 Task: Look for space in Hiroshima, Japan from 4th June, 2023 to 8th June, 2023 for 2 adults in price range Rs.8000 to Rs.16000. Place can be private room with 1  bedroom having 1 bed and 1 bathroom. Property type can be house, flat, guest house, hotel. Booking option can be shelf check-in. Required host language is English.
Action: Mouse moved to (410, 104)
Screenshot: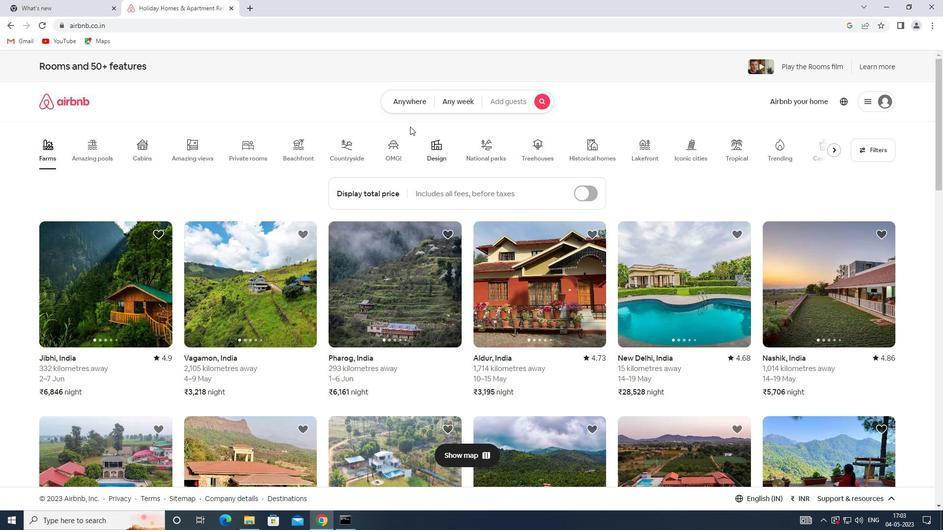 
Action: Mouse pressed left at (410, 104)
Screenshot: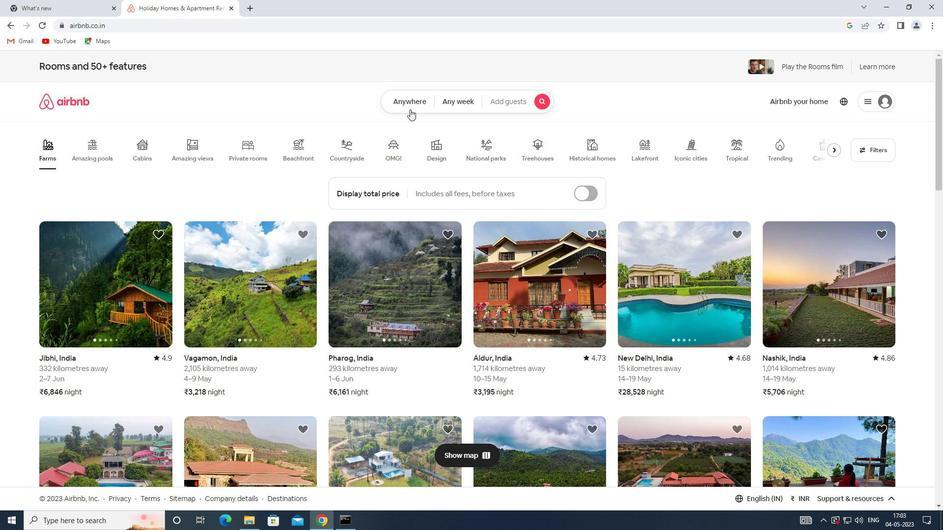 
Action: Mouse moved to (280, 145)
Screenshot: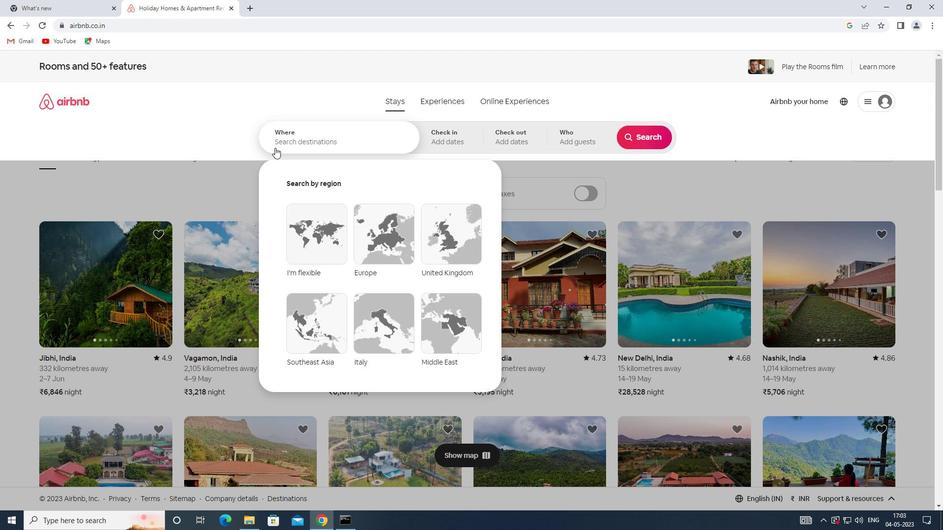 
Action: Mouse pressed left at (280, 145)
Screenshot: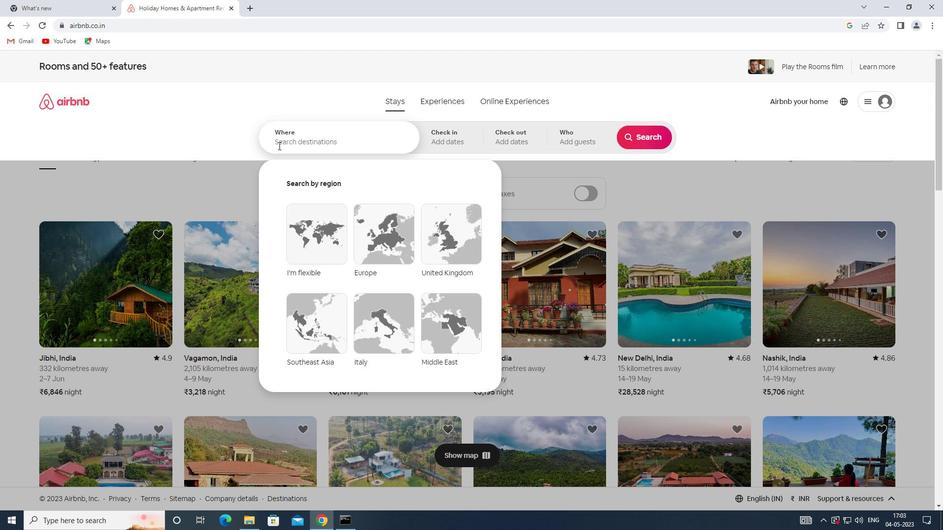 
Action: Key pressed <Key.caps_lock>Hiroshima,<Key.shift>JAPAN
Screenshot: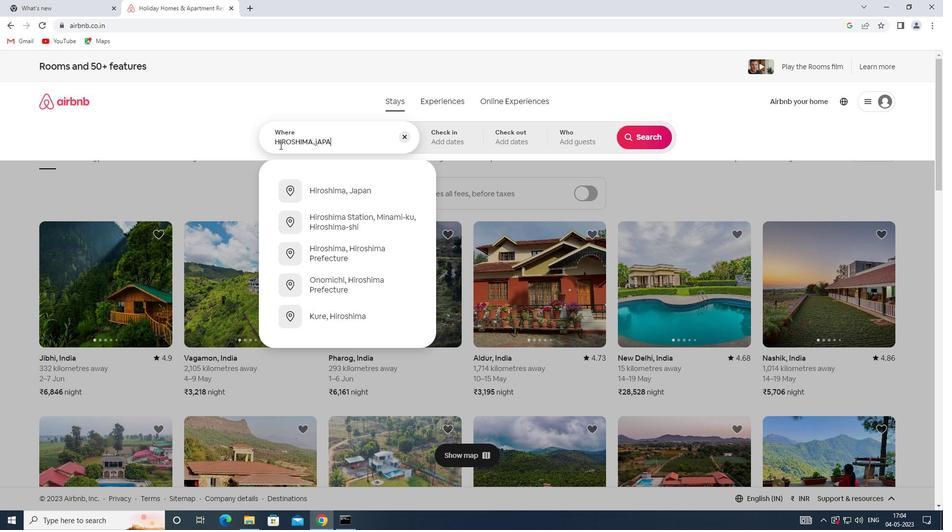 
Action: Mouse moved to (382, 186)
Screenshot: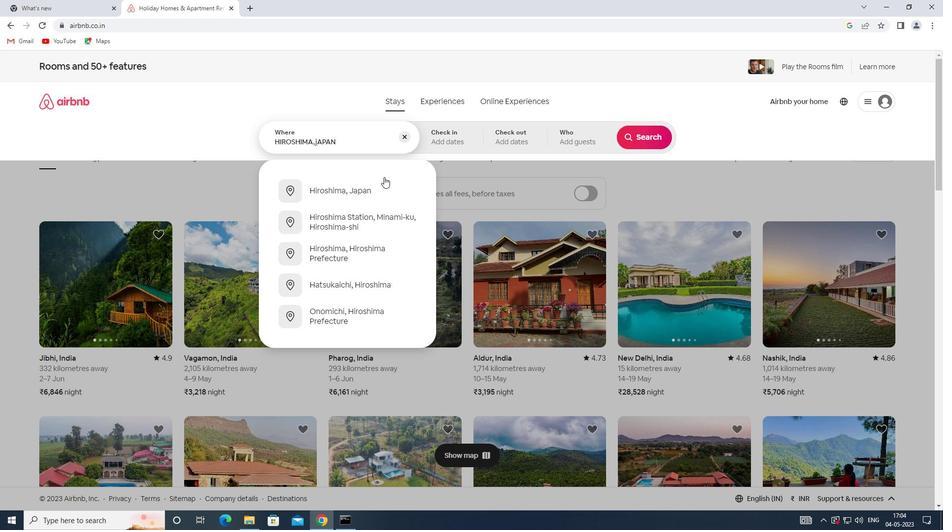 
Action: Mouse pressed left at (382, 186)
Screenshot: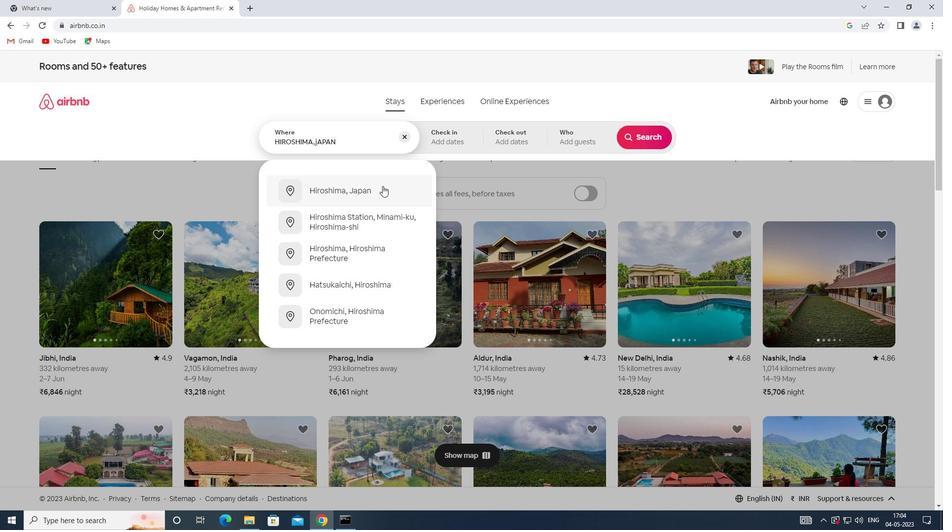 
Action: Mouse moved to (496, 283)
Screenshot: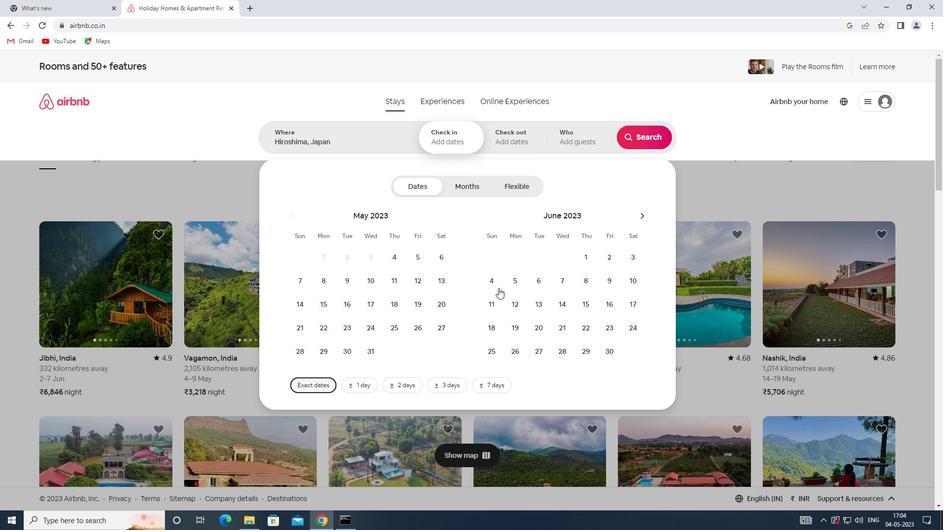
Action: Mouse pressed left at (496, 283)
Screenshot: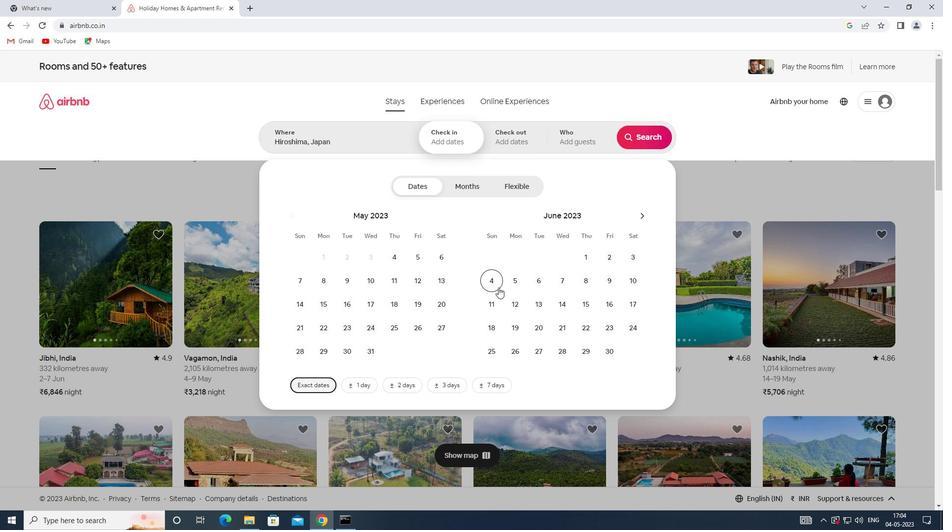 
Action: Mouse moved to (588, 281)
Screenshot: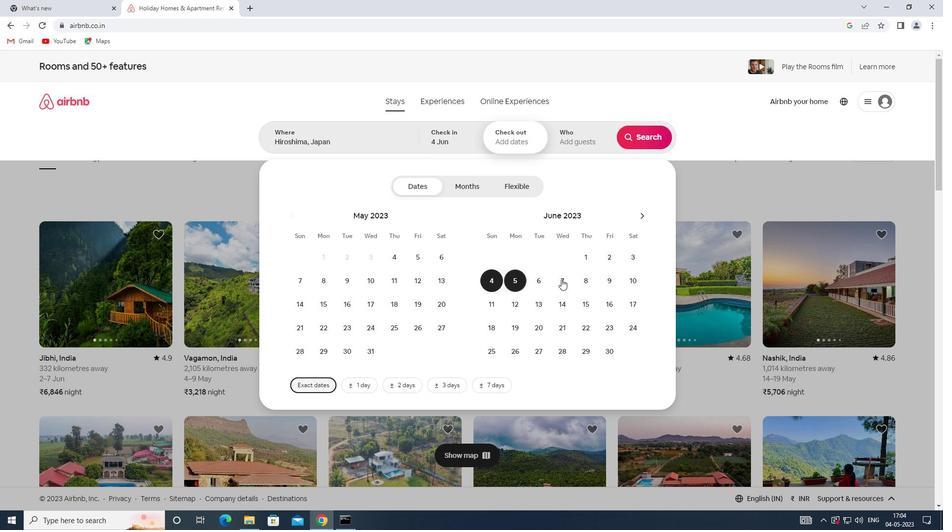
Action: Mouse pressed left at (588, 281)
Screenshot: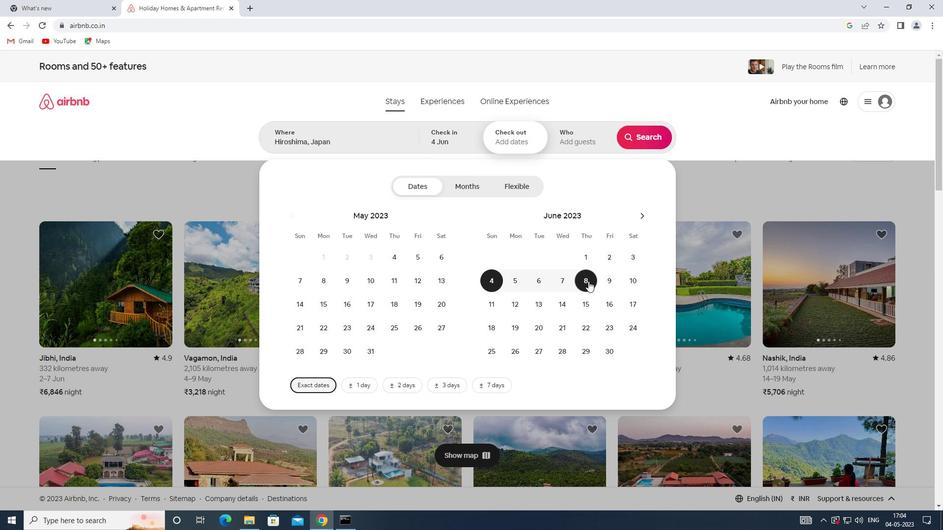 
Action: Mouse moved to (577, 139)
Screenshot: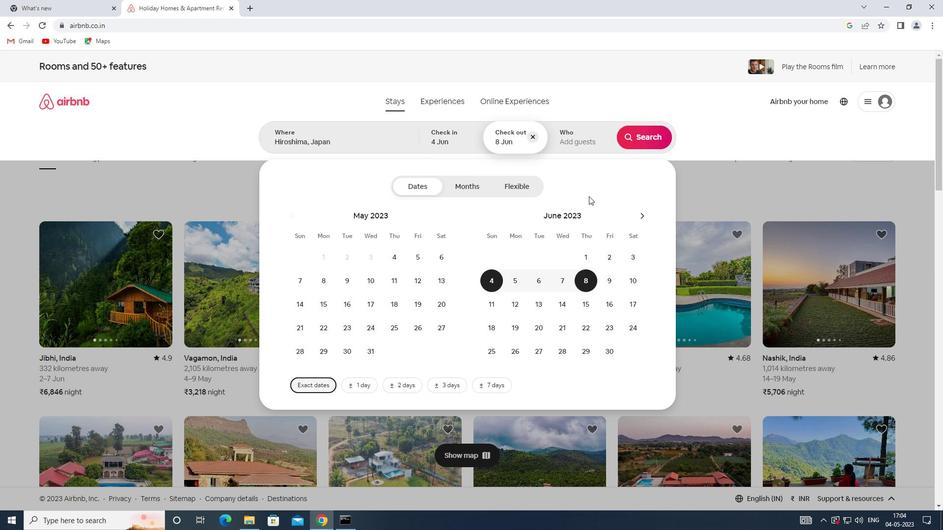 
Action: Mouse pressed left at (577, 139)
Screenshot: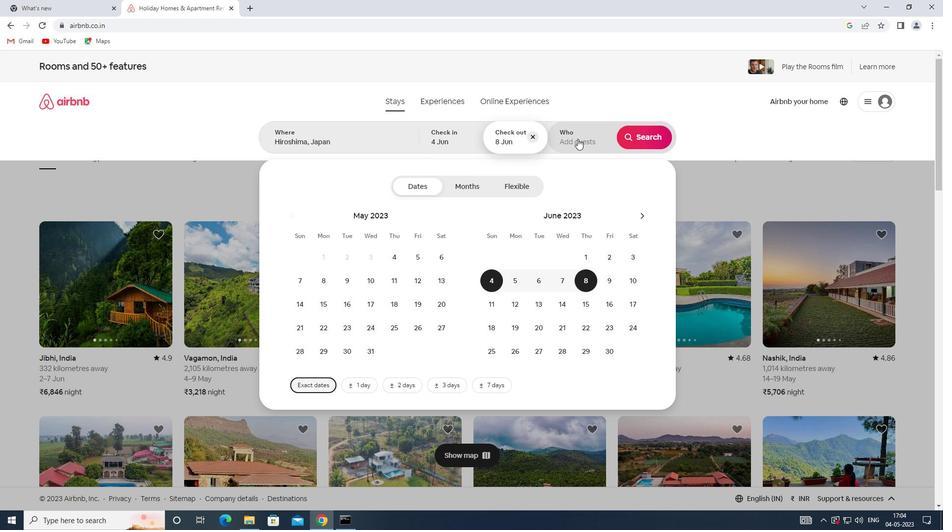 
Action: Mouse moved to (651, 186)
Screenshot: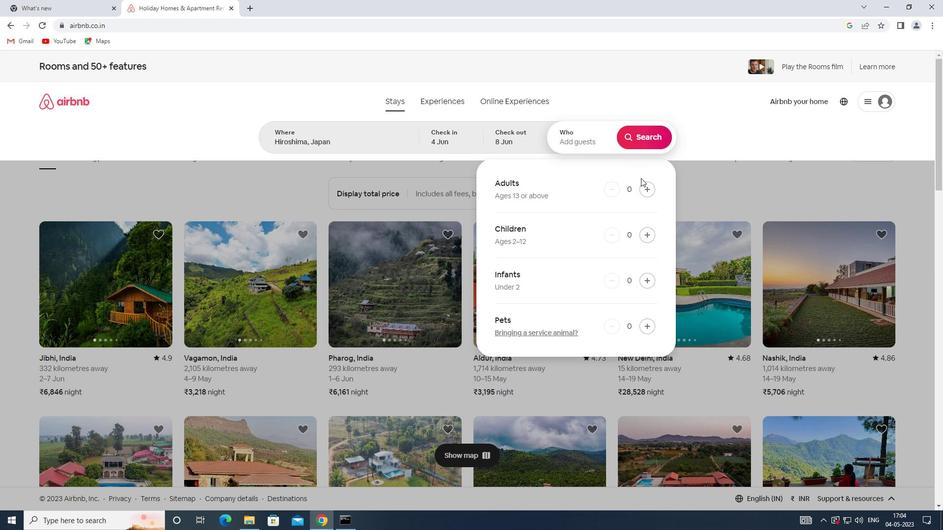 
Action: Mouse pressed left at (651, 186)
Screenshot: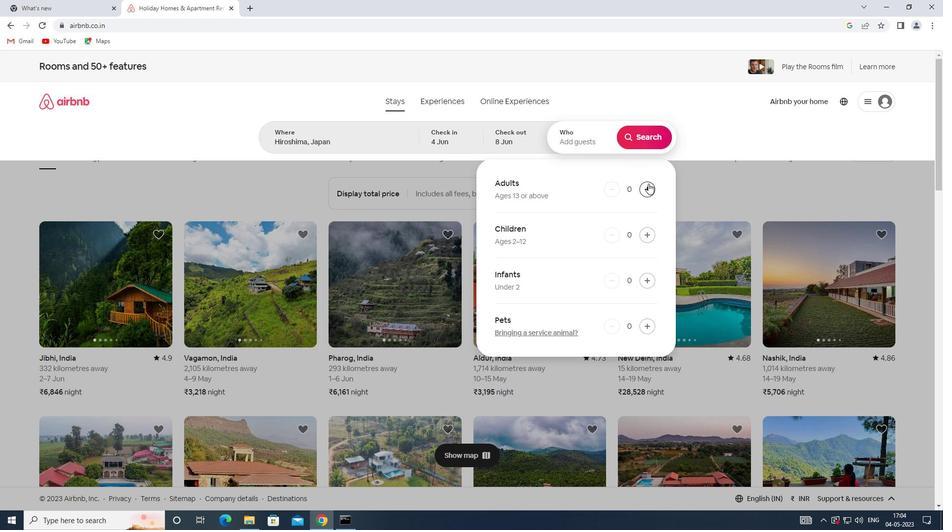 
Action: Mouse pressed left at (651, 186)
Screenshot: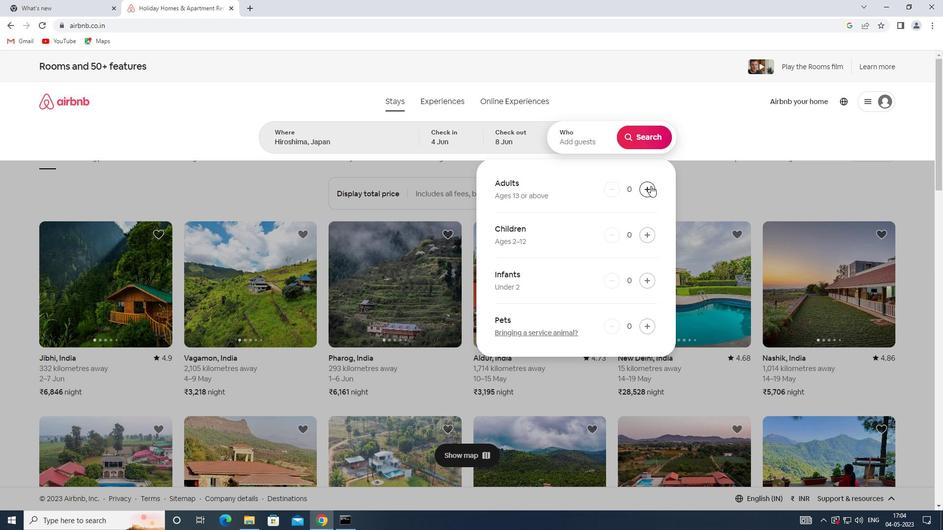 
Action: Mouse moved to (652, 131)
Screenshot: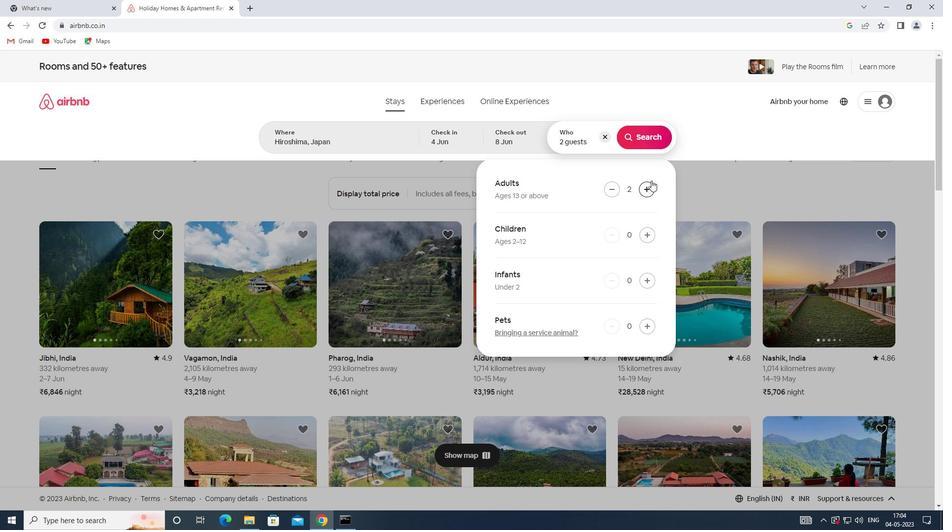 
Action: Mouse pressed left at (652, 131)
Screenshot: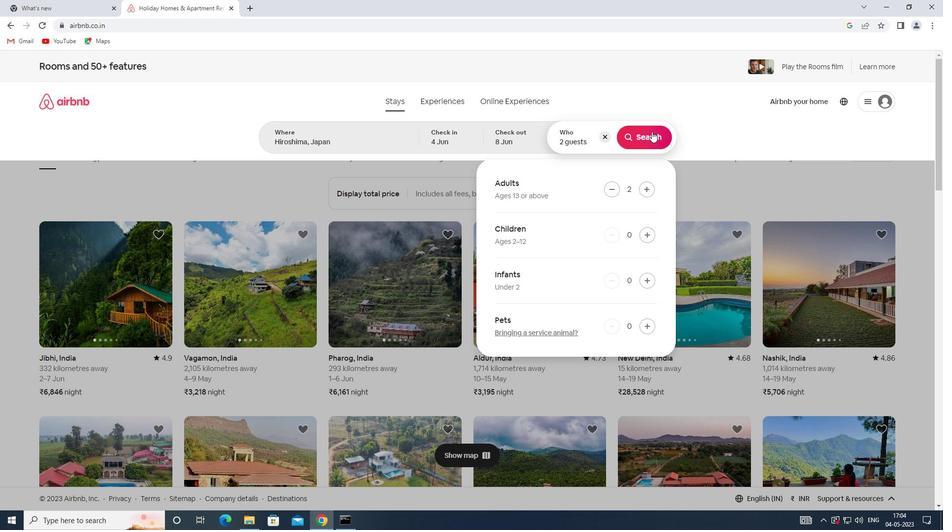 
Action: Mouse moved to (892, 104)
Screenshot: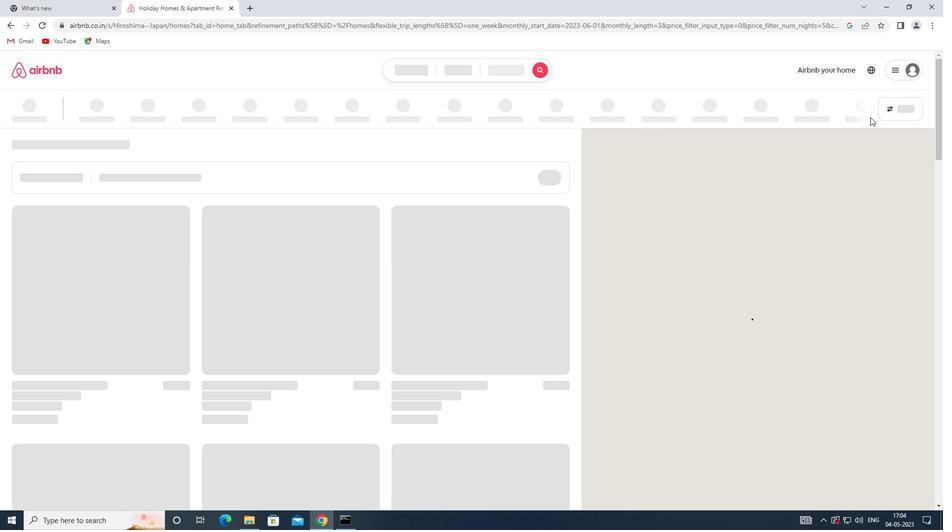 
Action: Mouse pressed left at (892, 104)
Screenshot: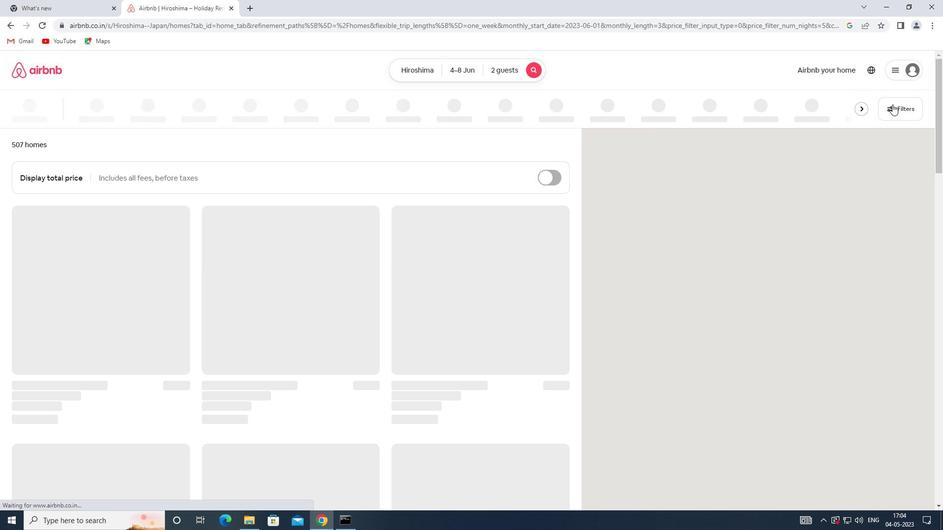 
Action: Mouse moved to (356, 233)
Screenshot: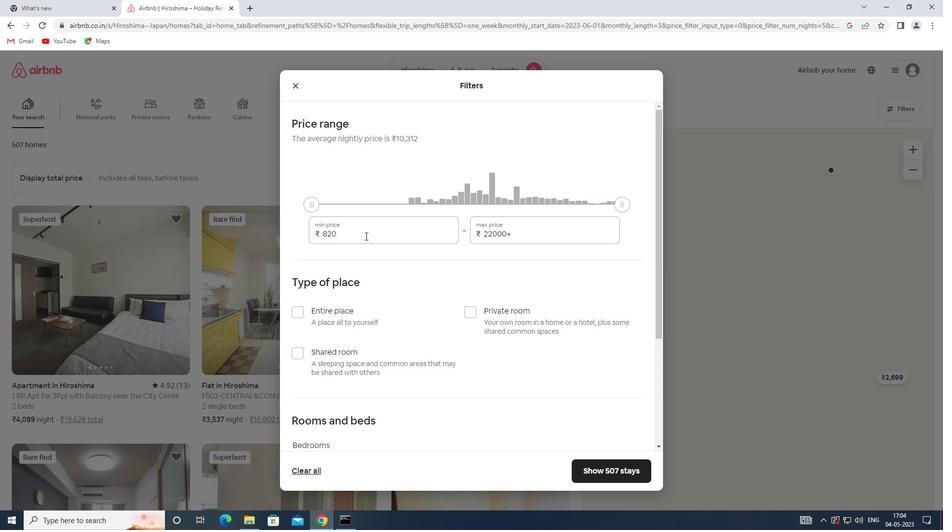 
Action: Mouse pressed left at (356, 233)
Screenshot: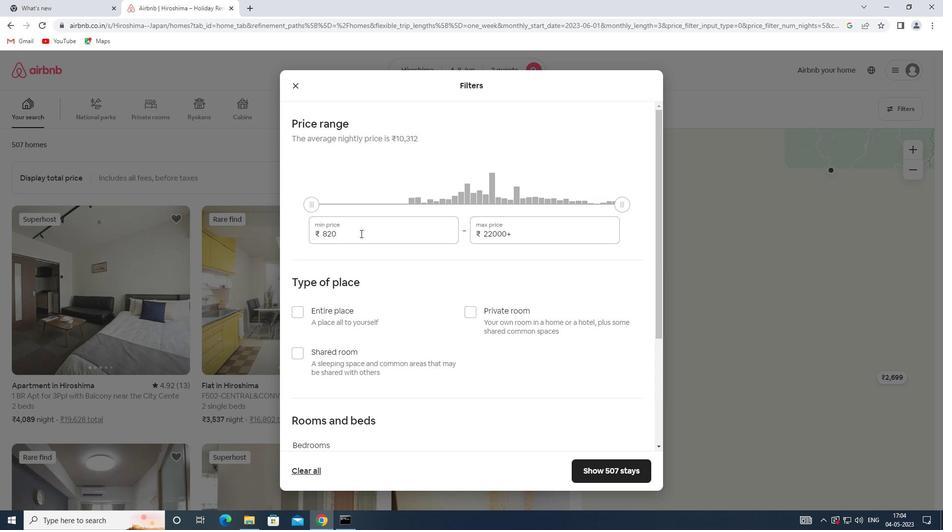 
Action: Mouse moved to (287, 233)
Screenshot: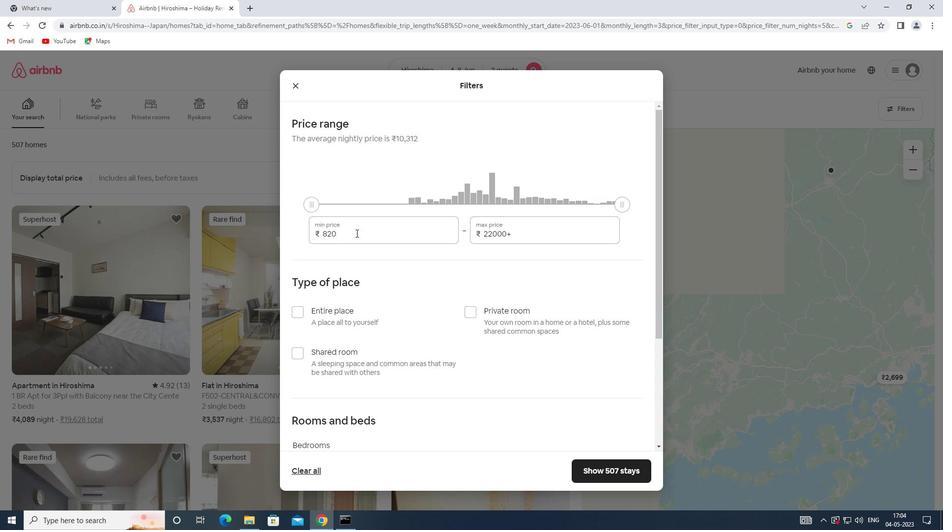 
Action: Key pressed 8000
Screenshot: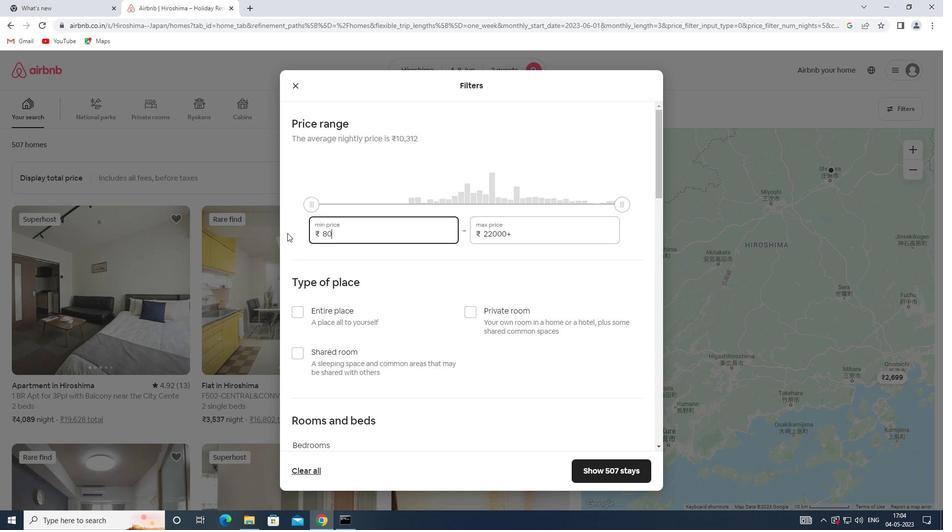 
Action: Mouse moved to (520, 232)
Screenshot: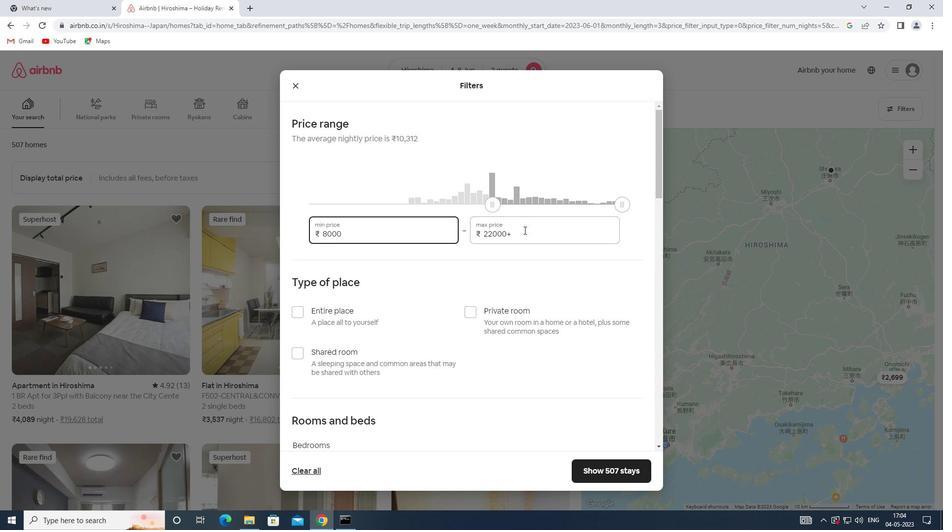 
Action: Mouse pressed left at (520, 232)
Screenshot: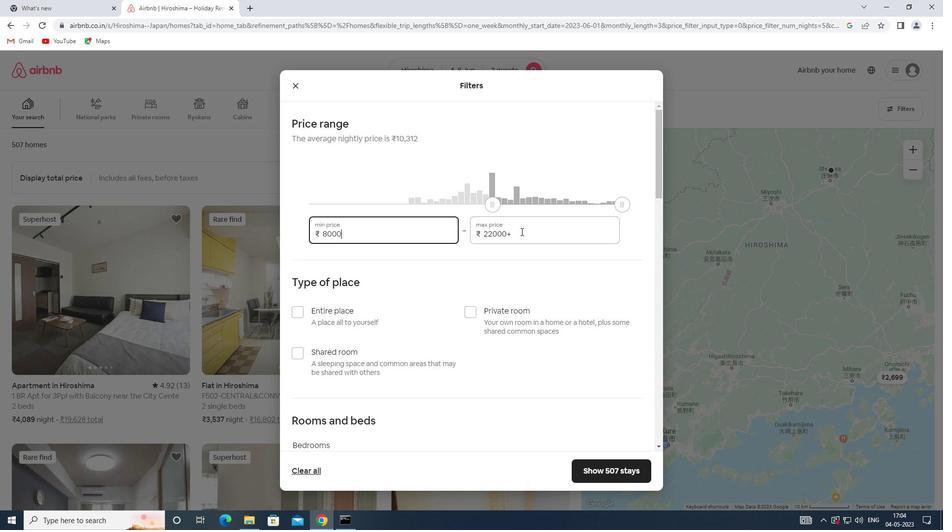 
Action: Mouse moved to (423, 232)
Screenshot: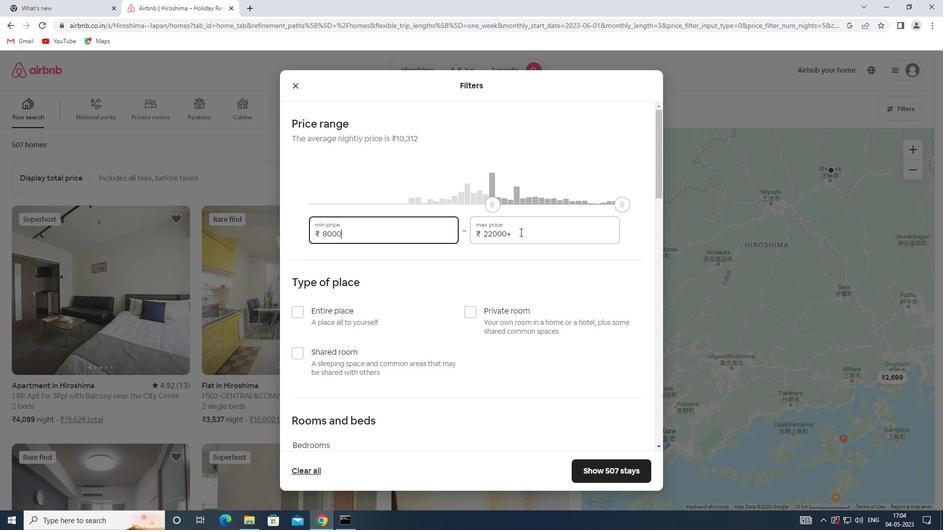 
Action: Key pressed 16000
Screenshot: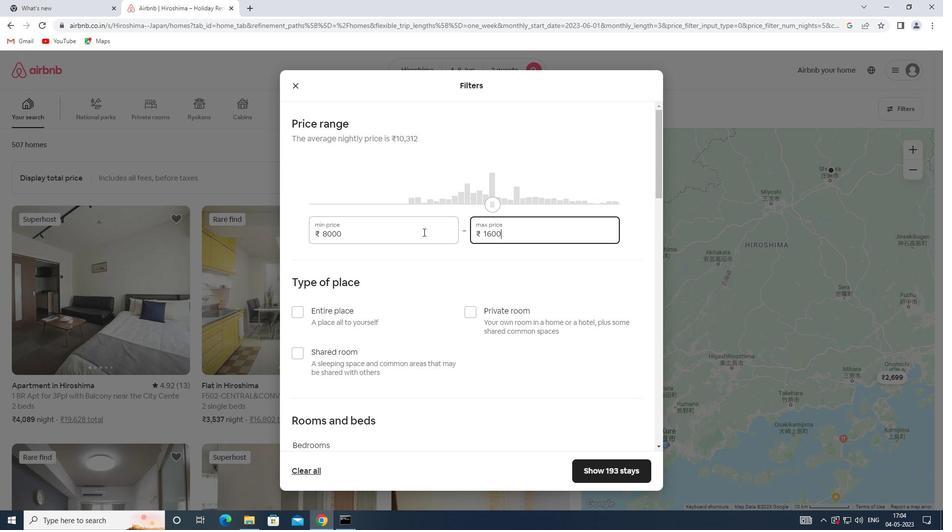 
Action: Mouse moved to (484, 247)
Screenshot: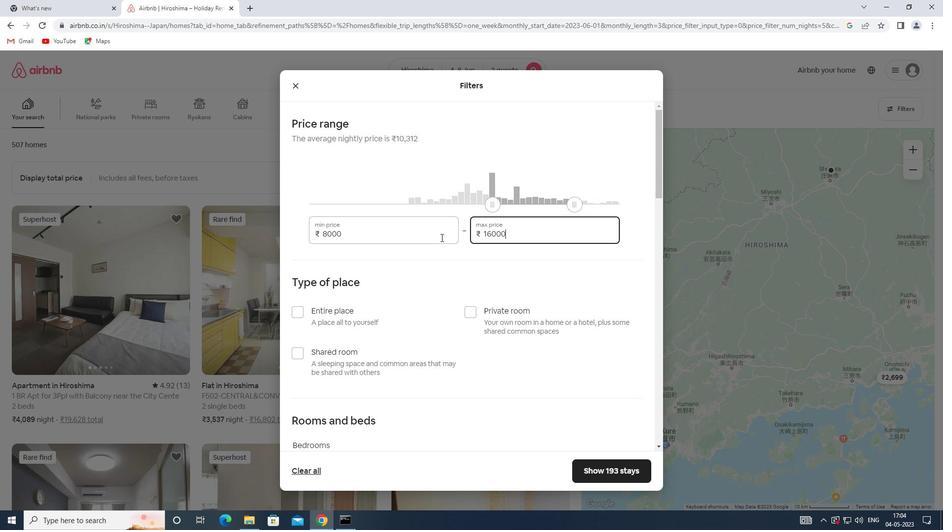 
Action: Mouse scrolled (484, 247) with delta (0, 0)
Screenshot: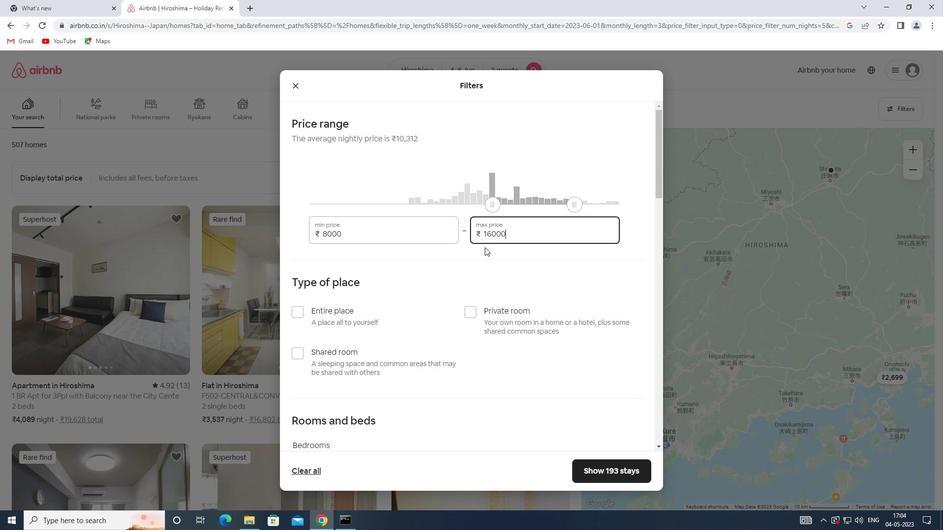 
Action: Mouse scrolled (484, 247) with delta (0, 0)
Screenshot: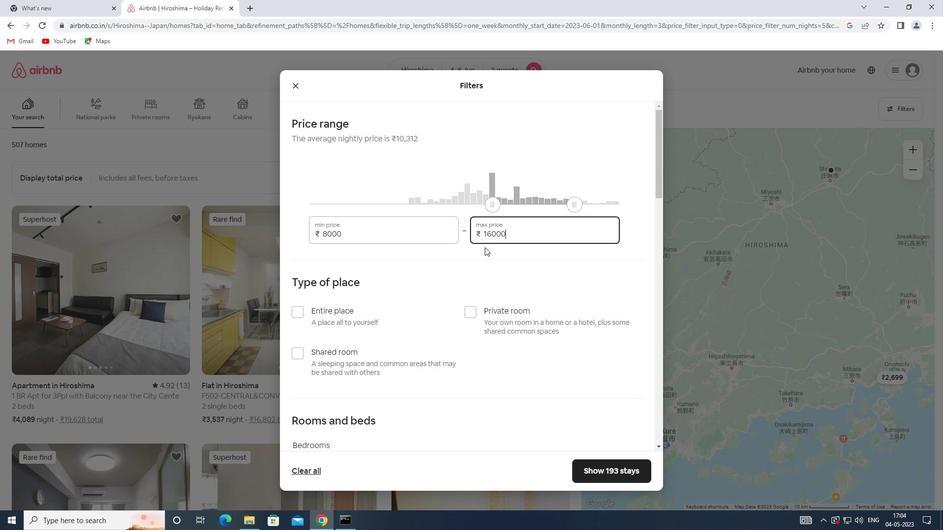 
Action: Mouse moved to (470, 215)
Screenshot: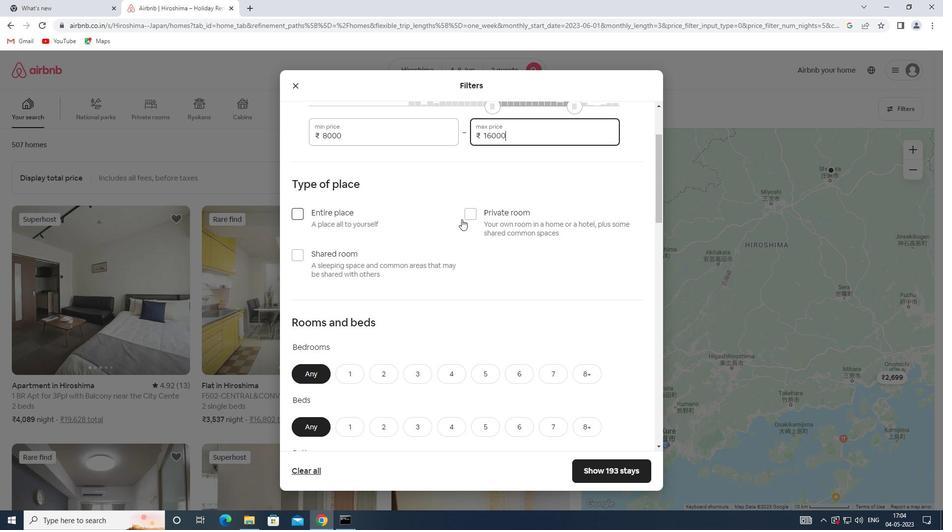 
Action: Mouse pressed left at (470, 215)
Screenshot: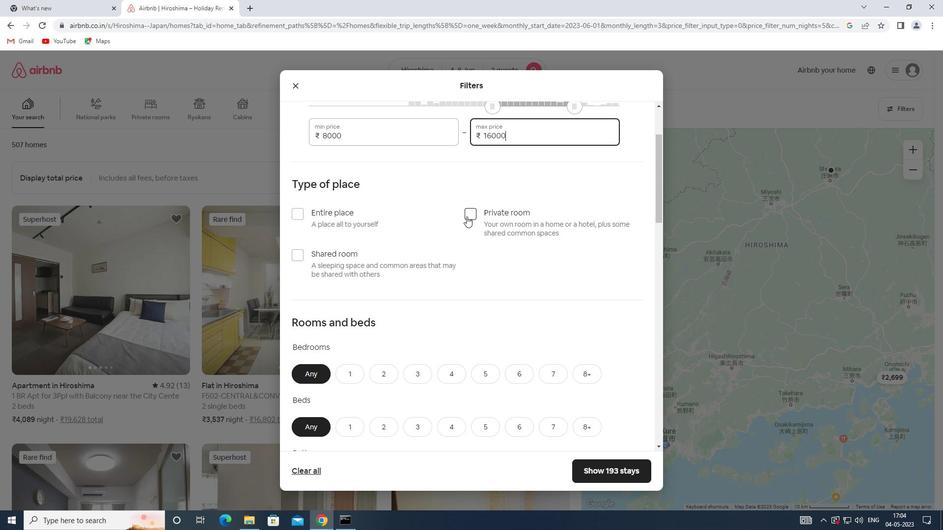 
Action: Mouse moved to (419, 235)
Screenshot: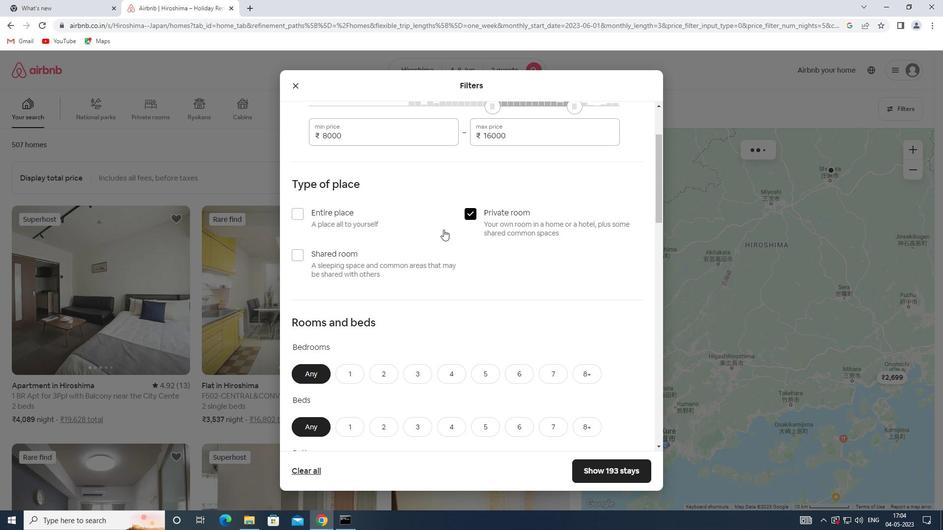 
Action: Mouse scrolled (419, 235) with delta (0, 0)
Screenshot: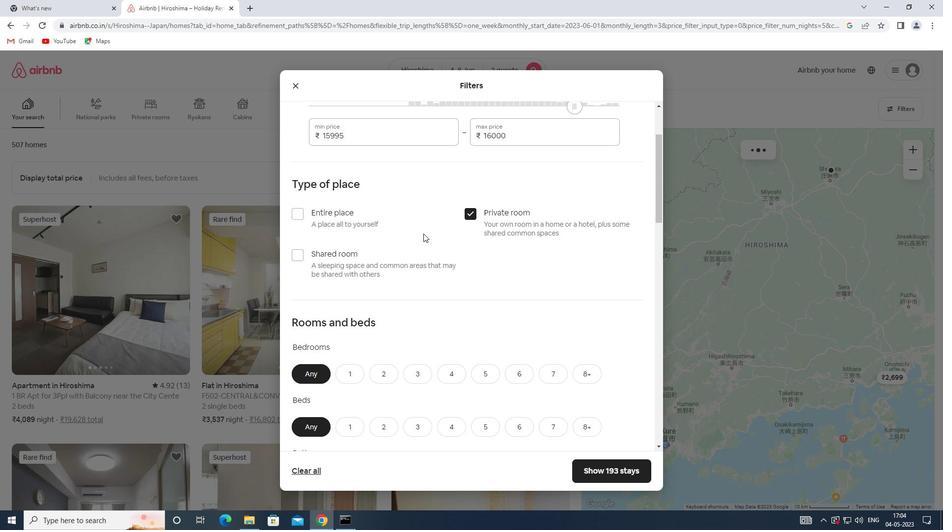 
Action: Mouse moved to (416, 236)
Screenshot: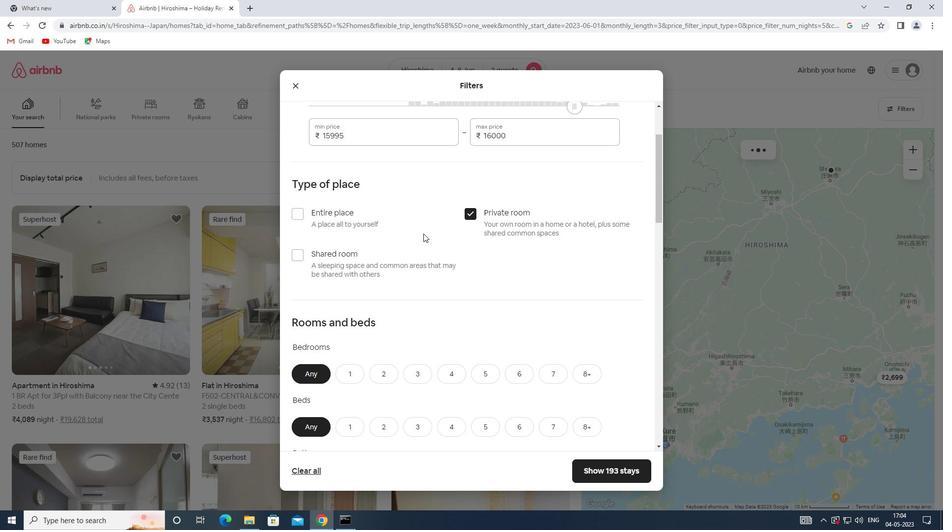 
Action: Mouse scrolled (416, 236) with delta (0, 0)
Screenshot: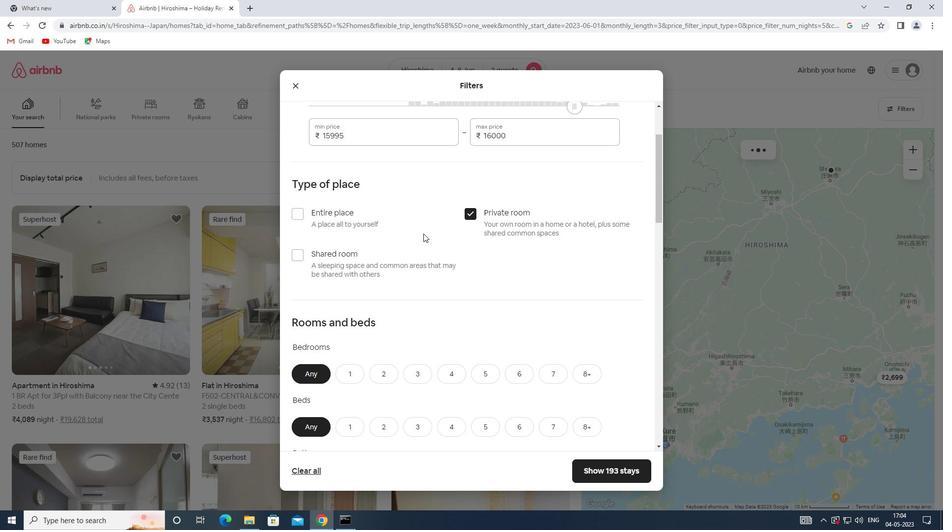 
Action: Mouse moved to (411, 244)
Screenshot: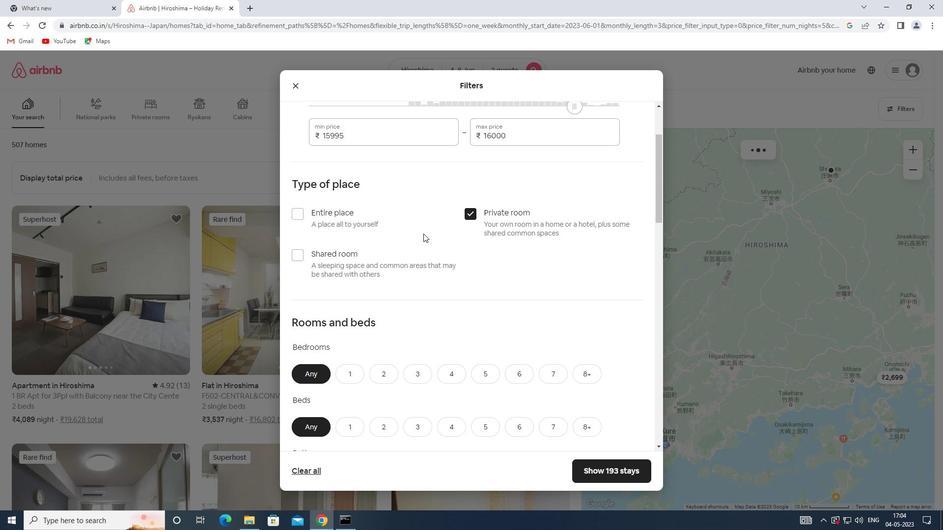 
Action: Mouse scrolled (411, 243) with delta (0, 0)
Screenshot: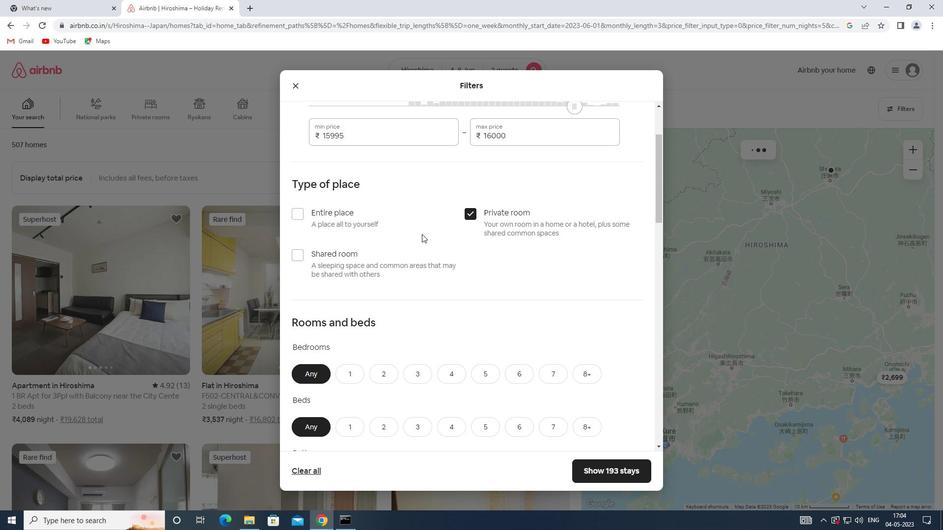 
Action: Mouse moved to (353, 229)
Screenshot: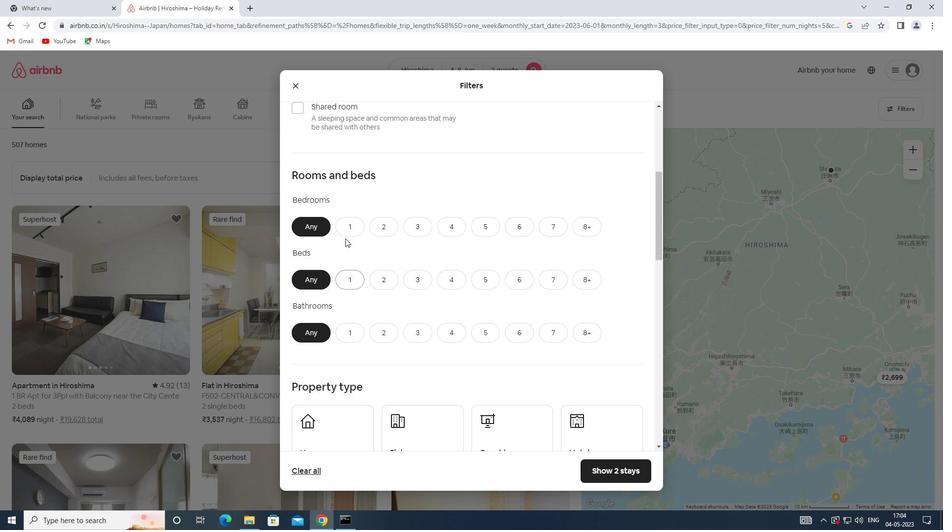 
Action: Mouse pressed left at (353, 229)
Screenshot: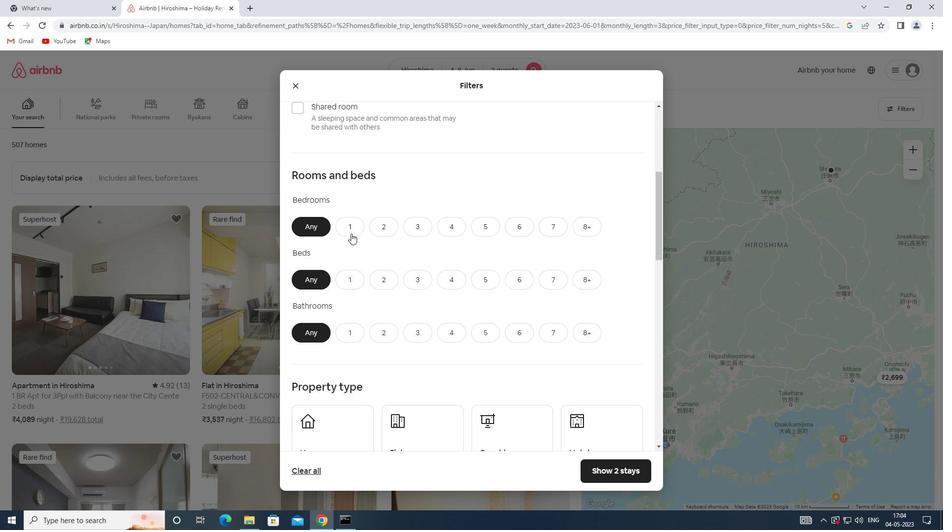 
Action: Mouse moved to (346, 279)
Screenshot: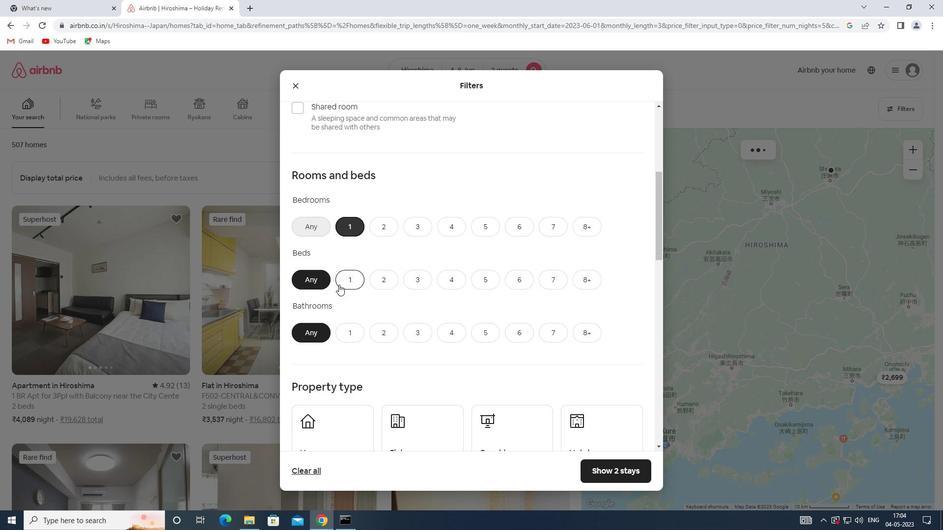 
Action: Mouse pressed left at (346, 279)
Screenshot: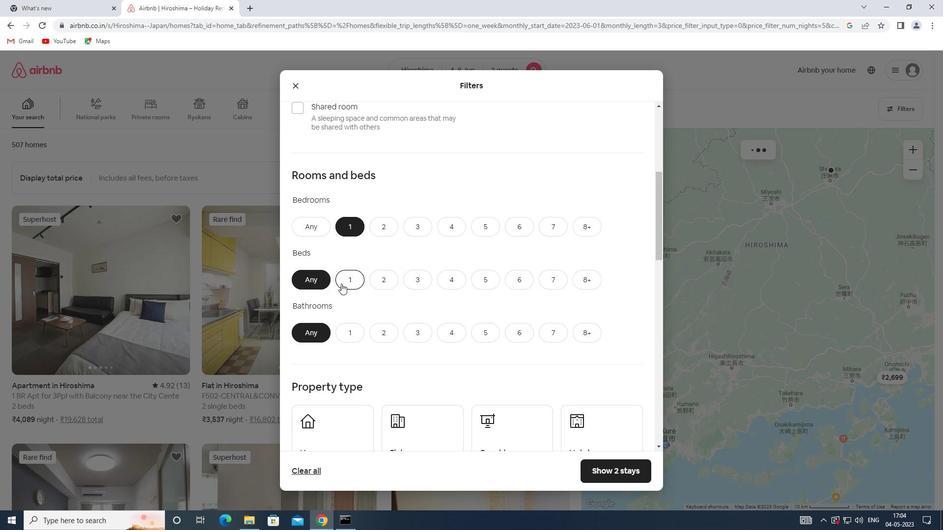 
Action: Mouse moved to (353, 335)
Screenshot: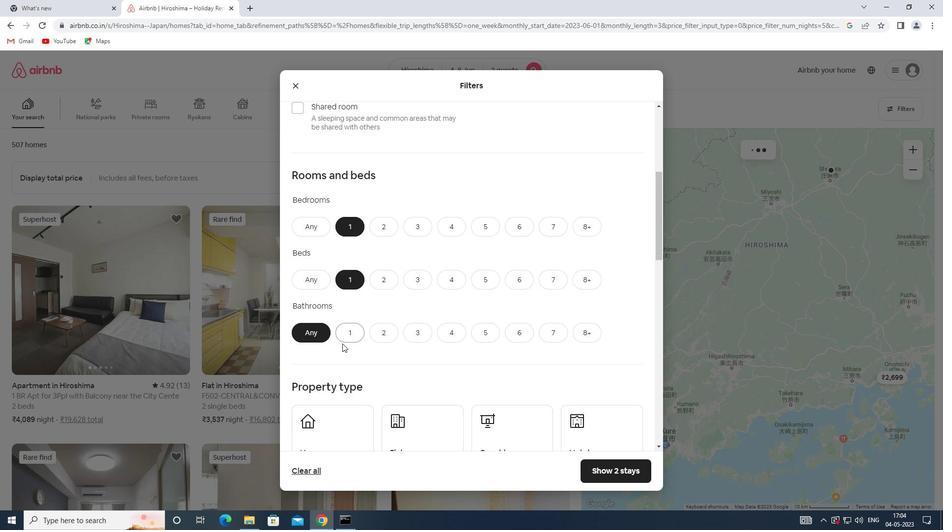 
Action: Mouse pressed left at (353, 335)
Screenshot: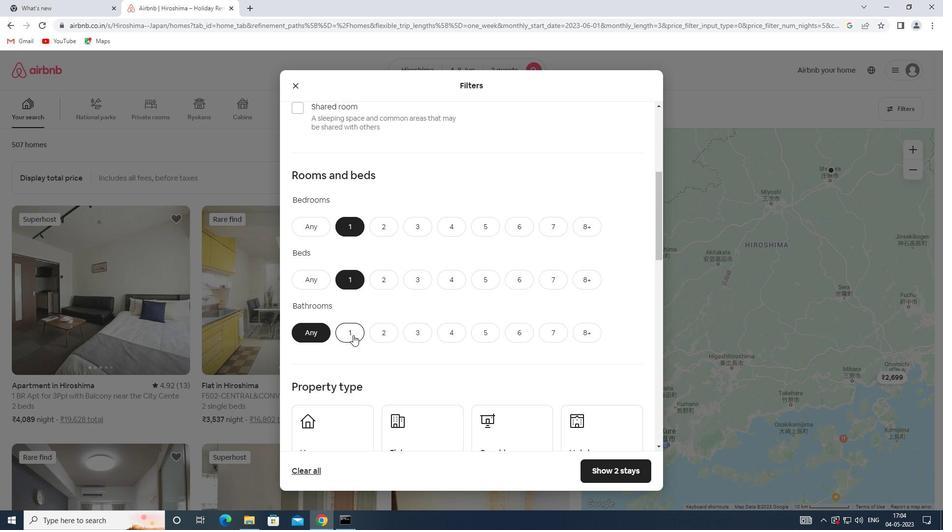 
Action: Mouse moved to (359, 331)
Screenshot: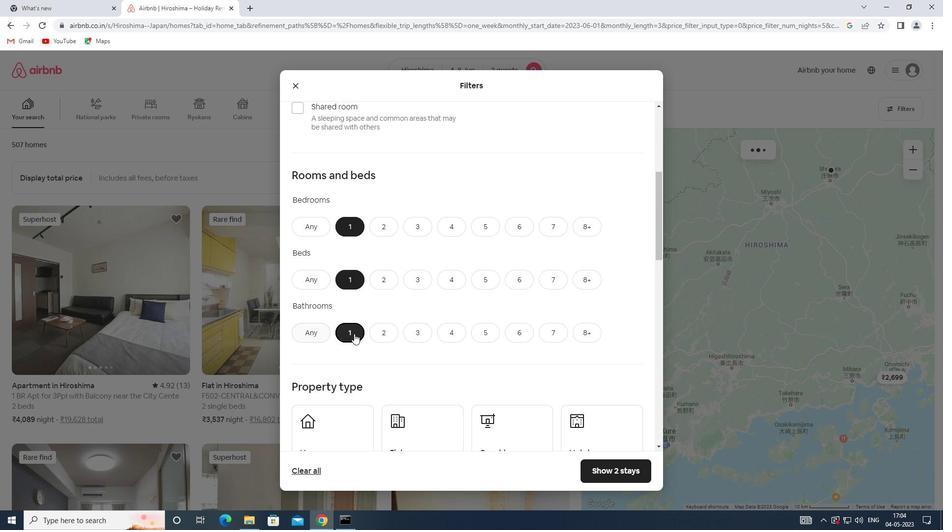 
Action: Mouse scrolled (359, 331) with delta (0, 0)
Screenshot: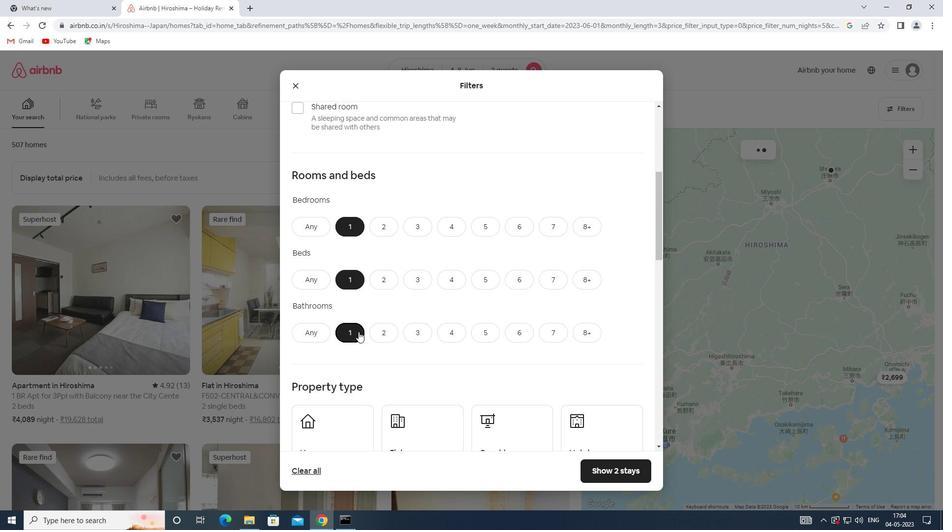 
Action: Mouse scrolled (359, 331) with delta (0, 0)
Screenshot: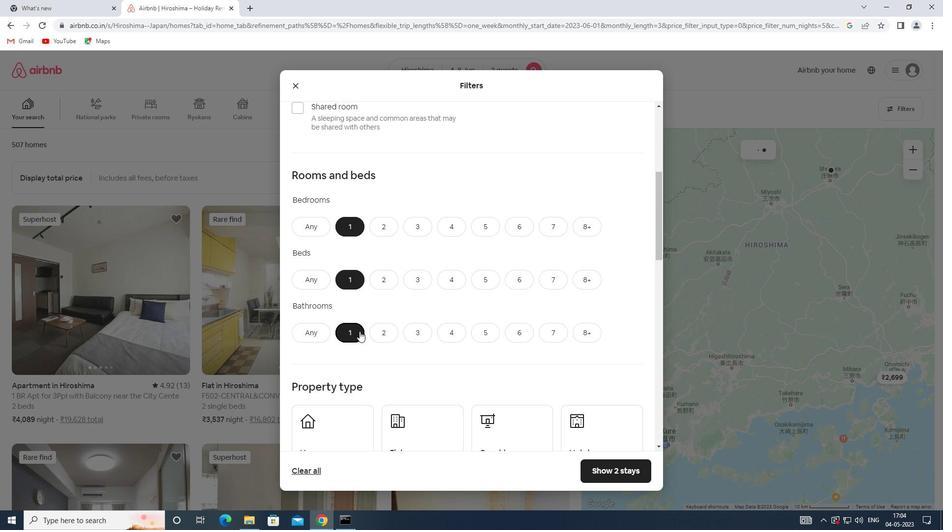 
Action: Mouse scrolled (359, 331) with delta (0, 0)
Screenshot: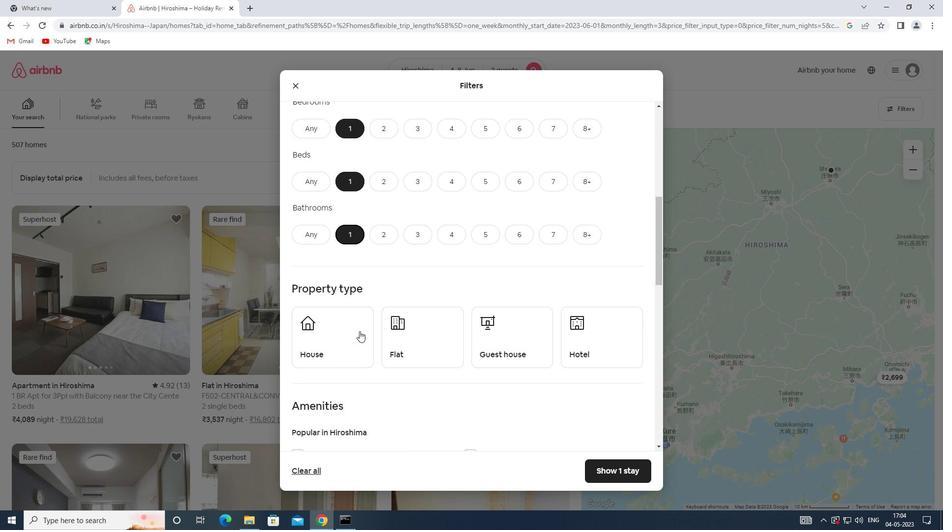 
Action: Mouse scrolled (359, 331) with delta (0, 0)
Screenshot: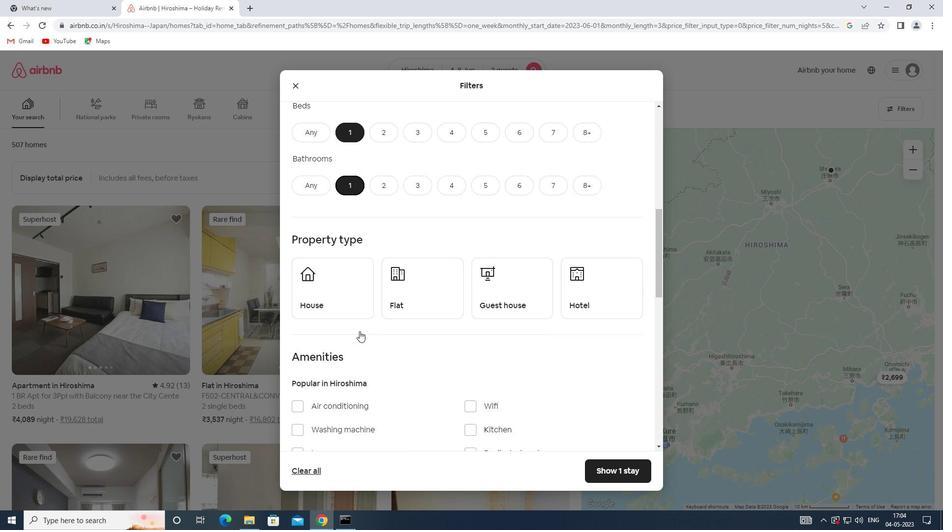 
Action: Mouse moved to (355, 264)
Screenshot: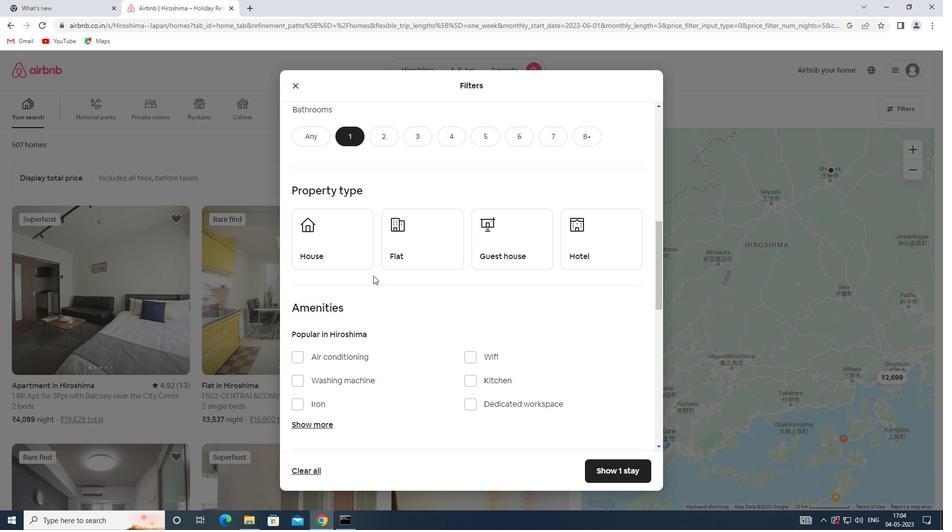 
Action: Mouse pressed left at (355, 264)
Screenshot: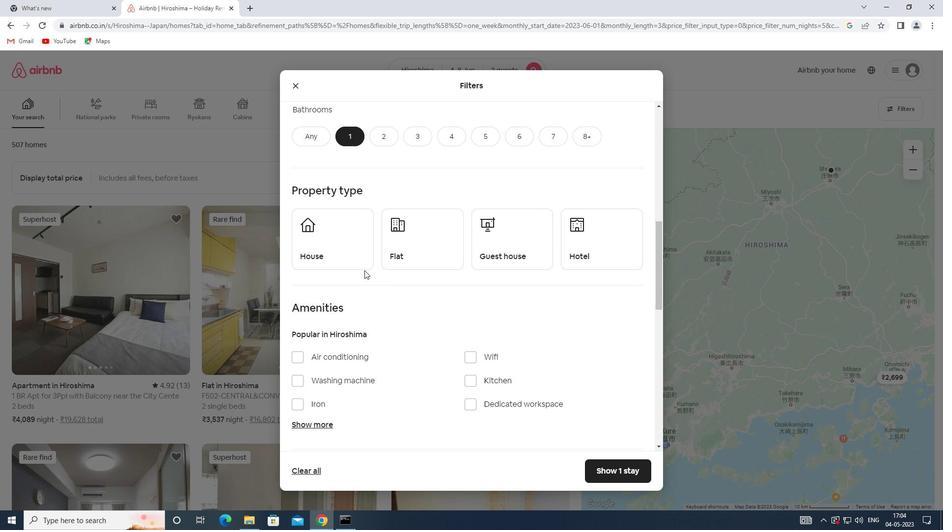 
Action: Mouse moved to (414, 257)
Screenshot: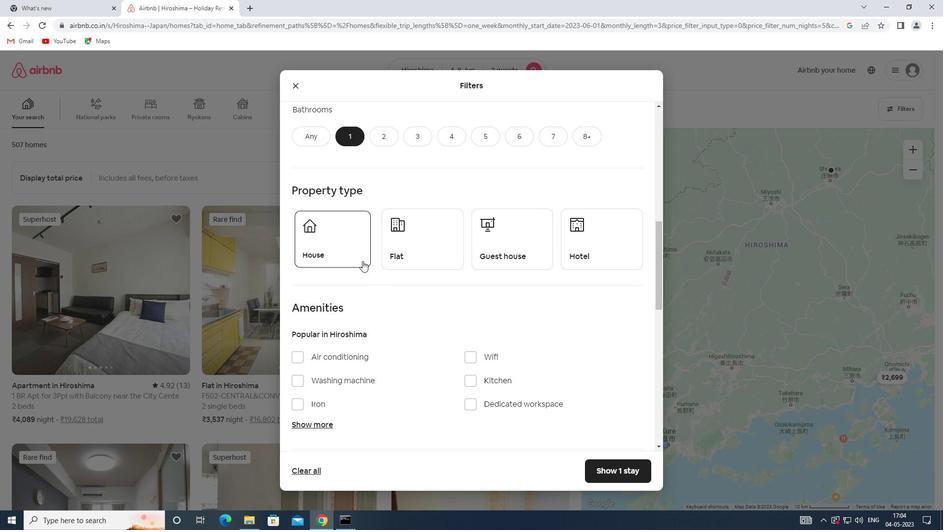 
Action: Mouse pressed left at (414, 257)
Screenshot: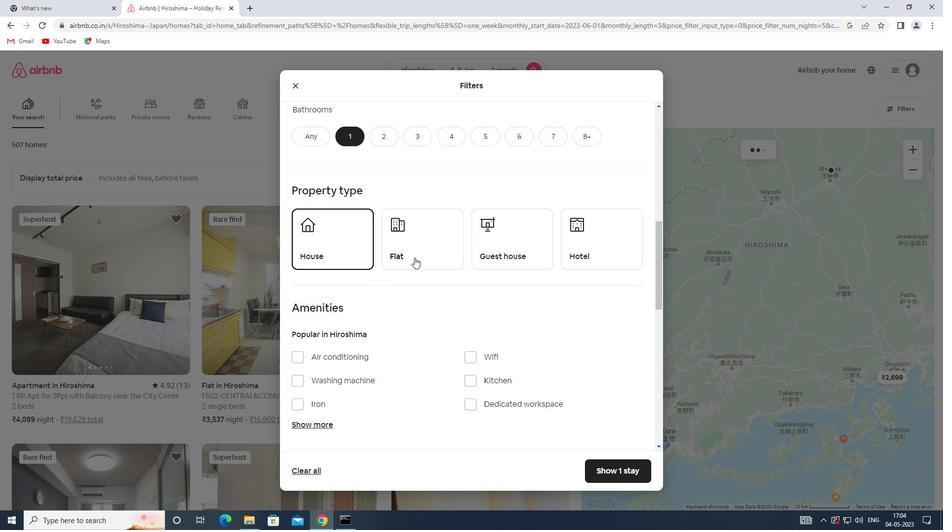 
Action: Mouse moved to (487, 252)
Screenshot: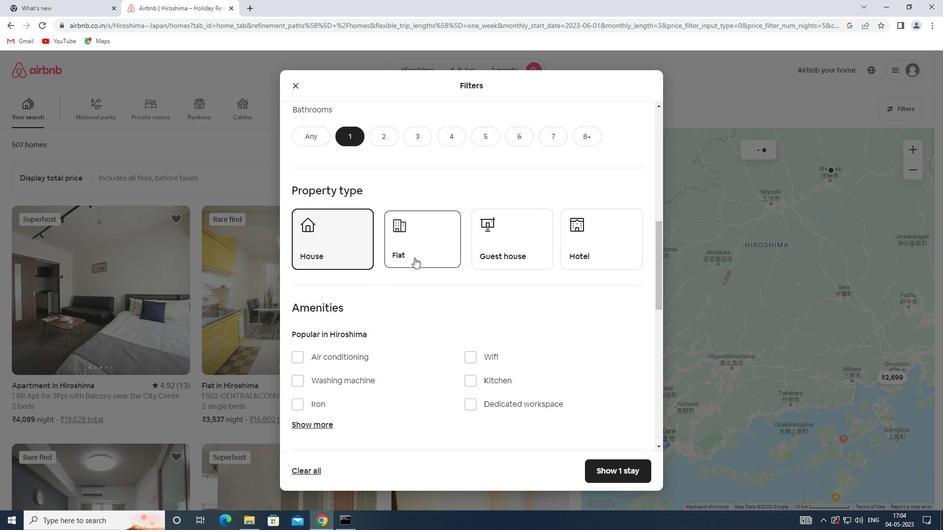 
Action: Mouse pressed left at (487, 252)
Screenshot: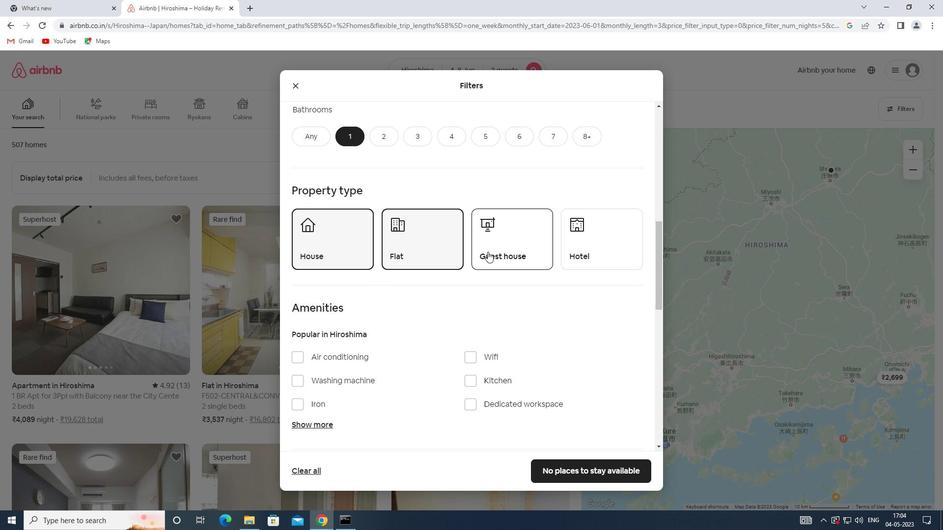 
Action: Mouse moved to (567, 248)
Screenshot: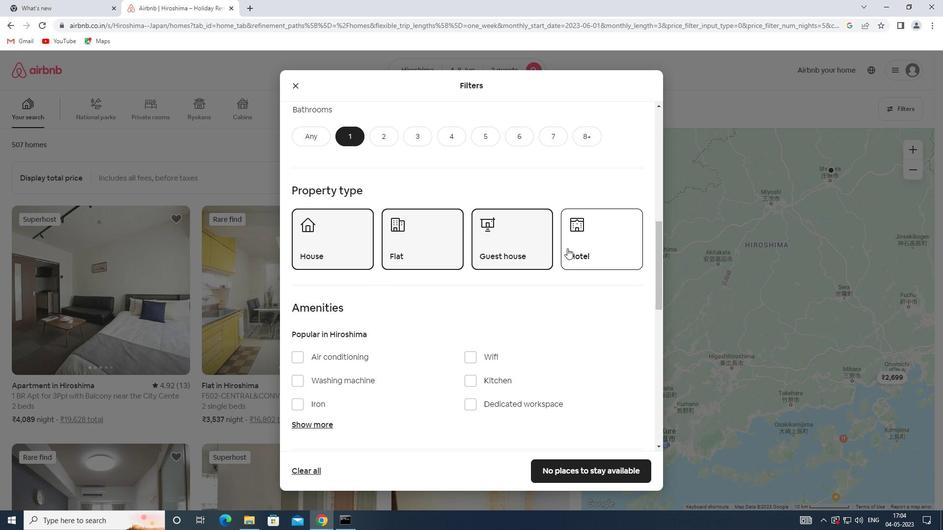 
Action: Mouse pressed left at (567, 248)
Screenshot: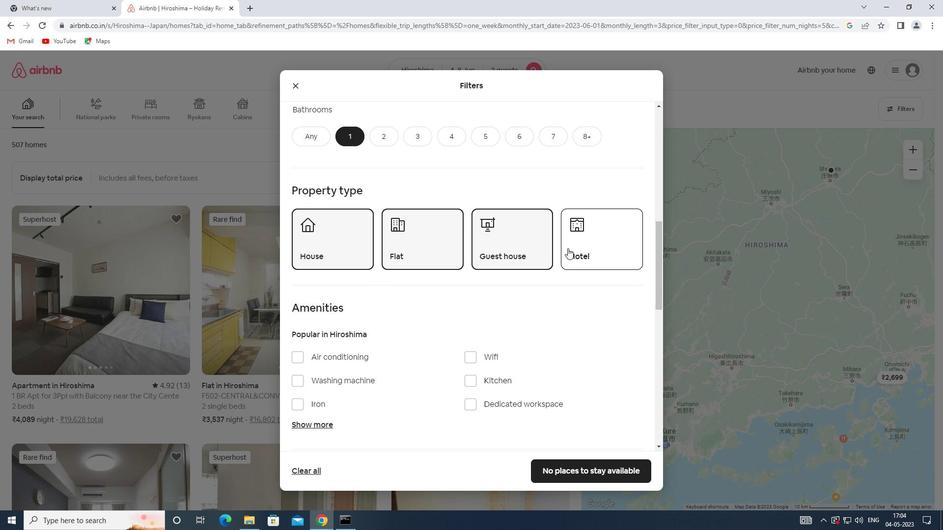 
Action: Mouse moved to (509, 278)
Screenshot: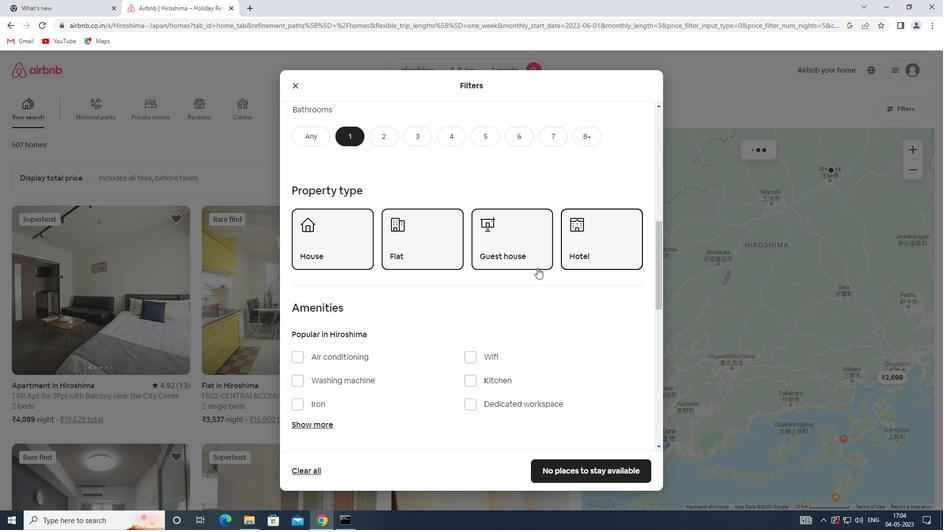 
Action: Mouse scrolled (509, 278) with delta (0, 0)
Screenshot: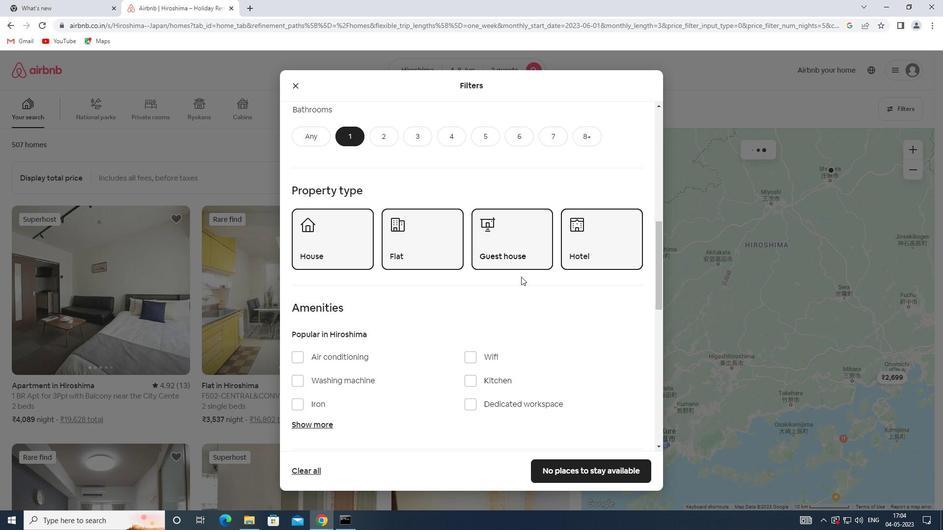 
Action: Mouse scrolled (509, 278) with delta (0, 0)
Screenshot: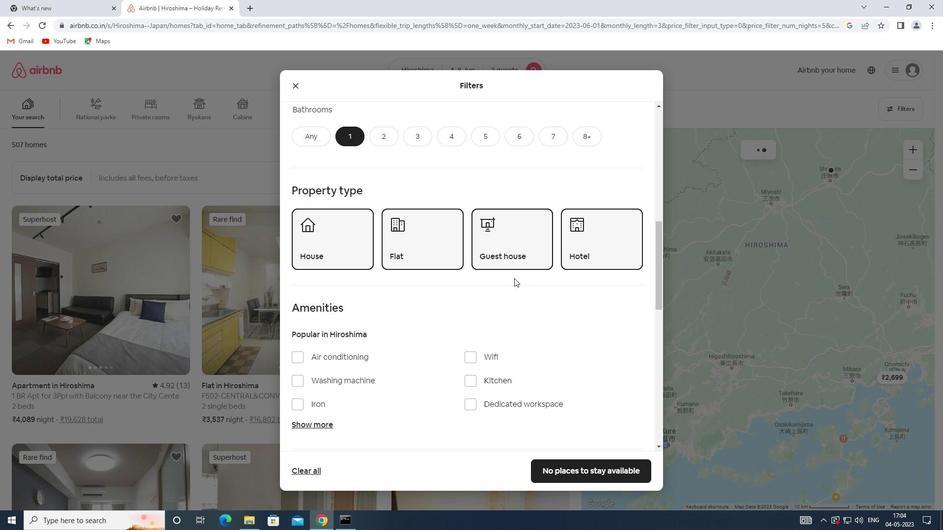 
Action: Mouse scrolled (509, 278) with delta (0, 0)
Screenshot: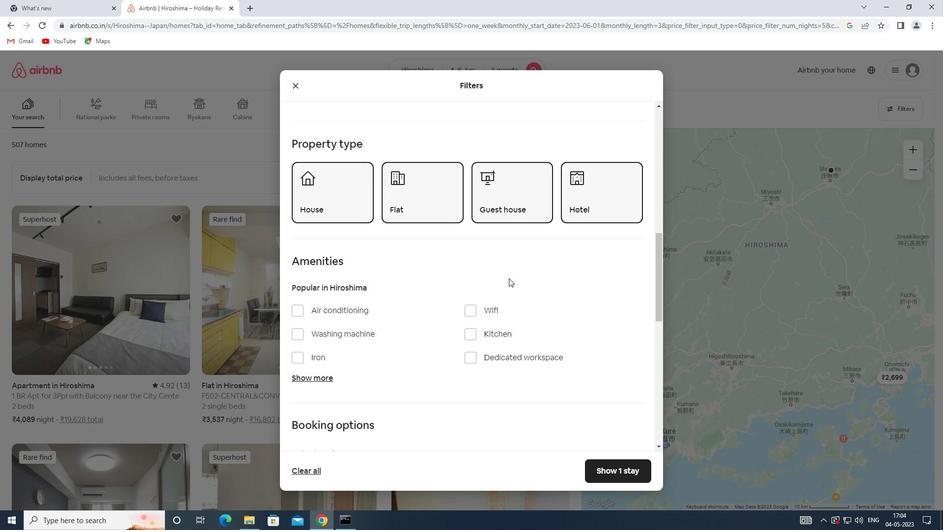 
Action: Mouse scrolled (509, 278) with delta (0, 0)
Screenshot: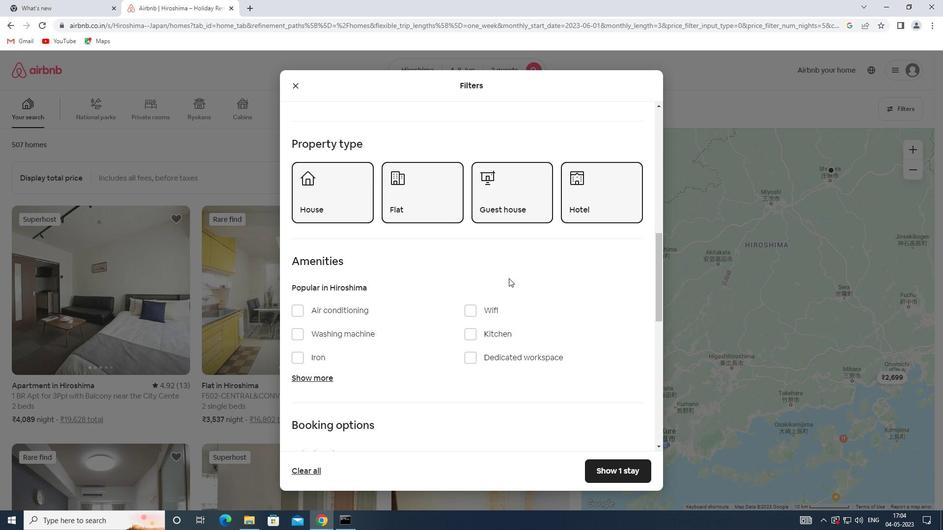
Action: Mouse scrolled (509, 278) with delta (0, 0)
Screenshot: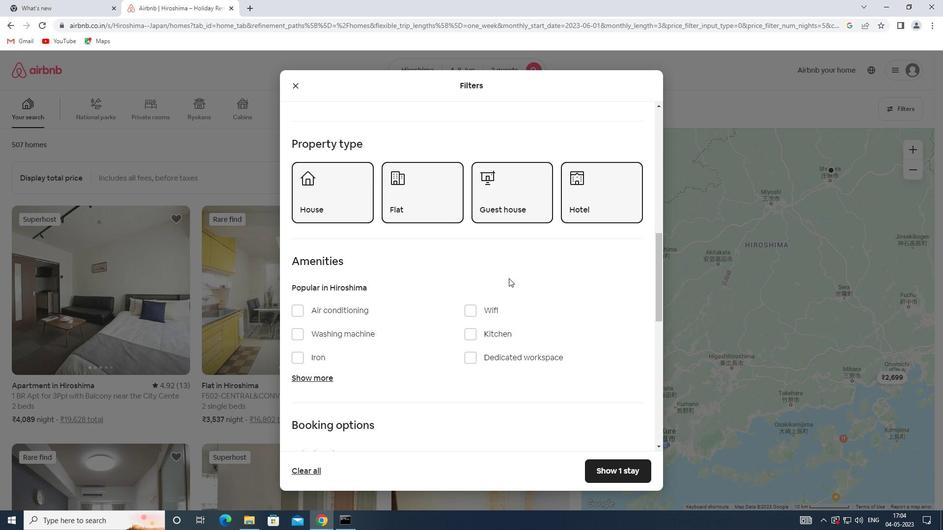 
Action: Mouse moved to (621, 290)
Screenshot: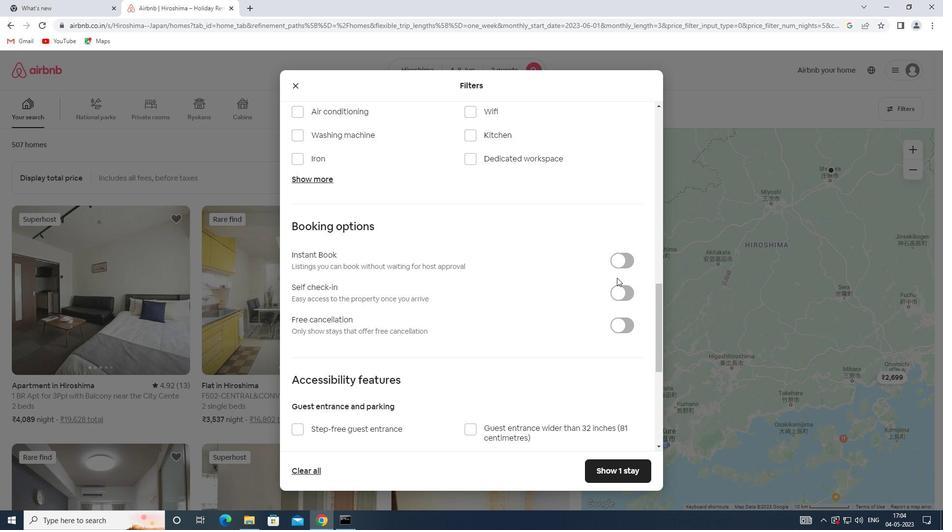 
Action: Mouse pressed left at (621, 290)
Screenshot: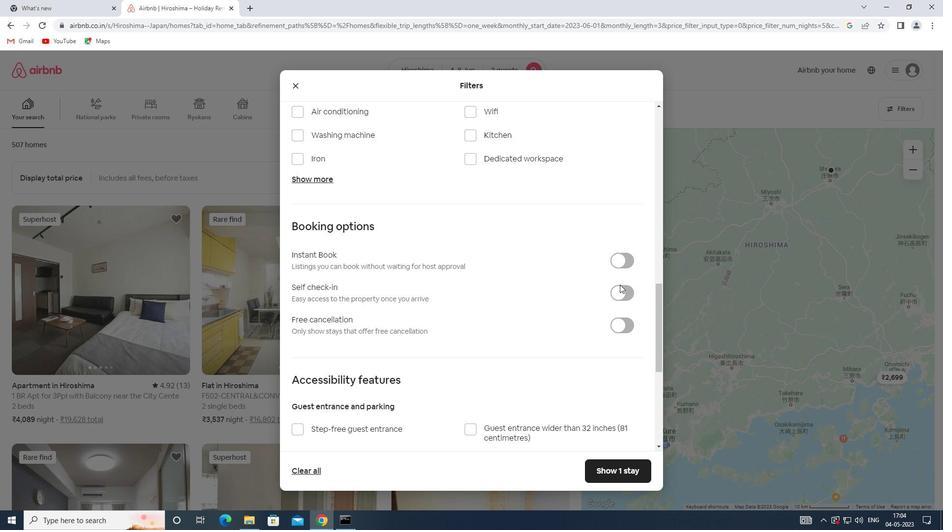 
Action: Mouse moved to (418, 312)
Screenshot: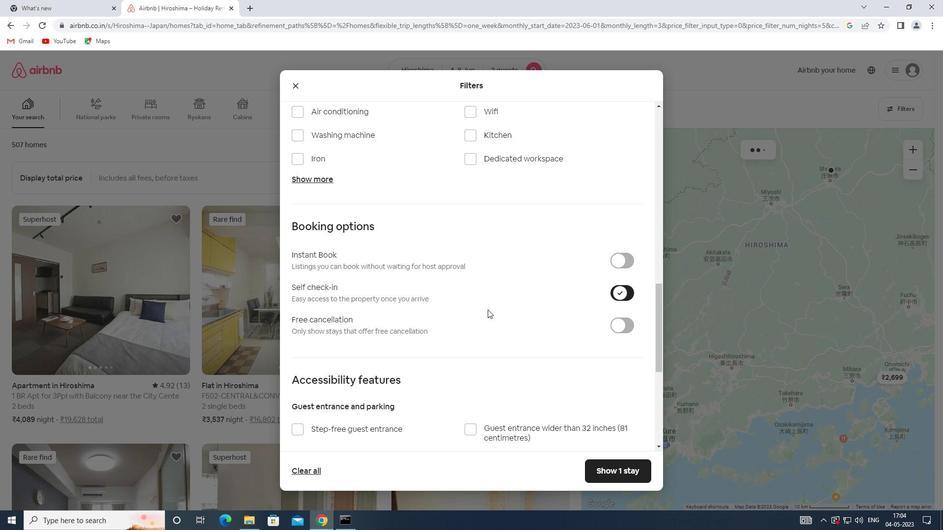 
Action: Mouse scrolled (418, 311) with delta (0, 0)
Screenshot: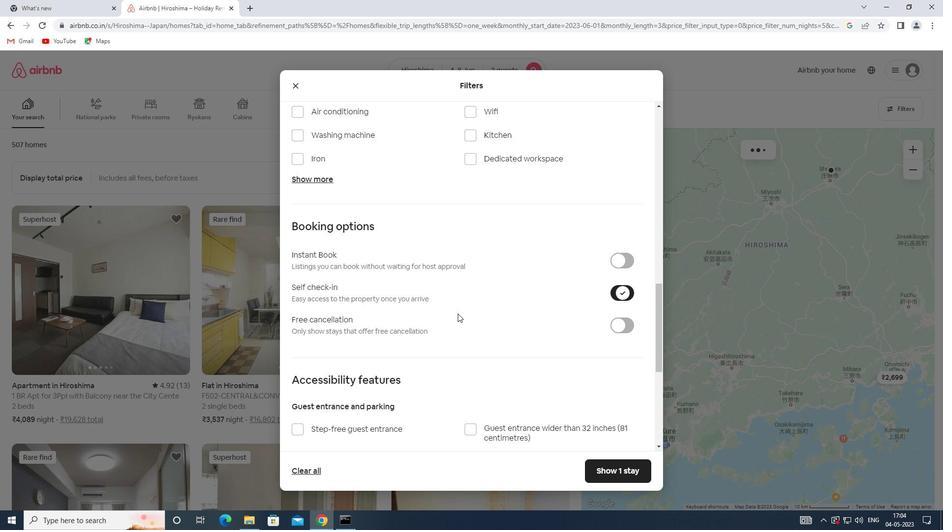 
Action: Mouse scrolled (418, 311) with delta (0, 0)
Screenshot: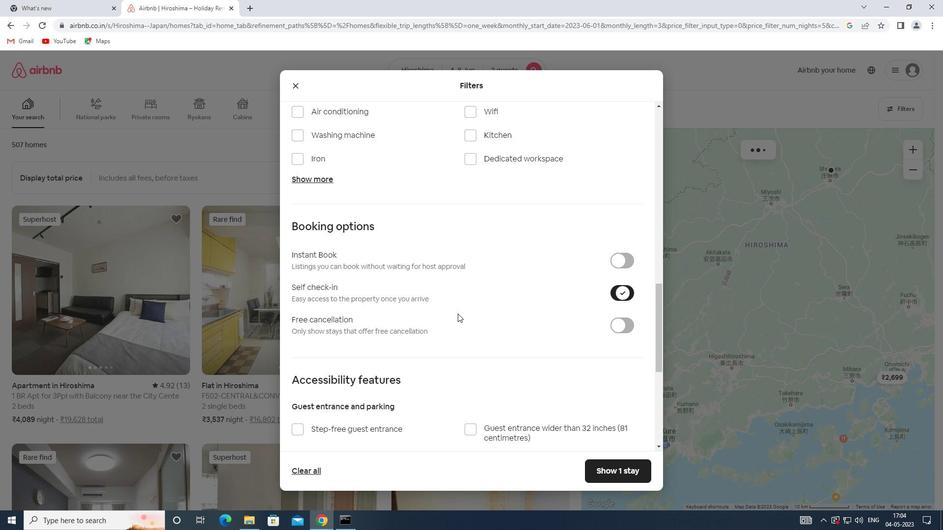 
Action: Mouse scrolled (418, 311) with delta (0, 0)
Screenshot: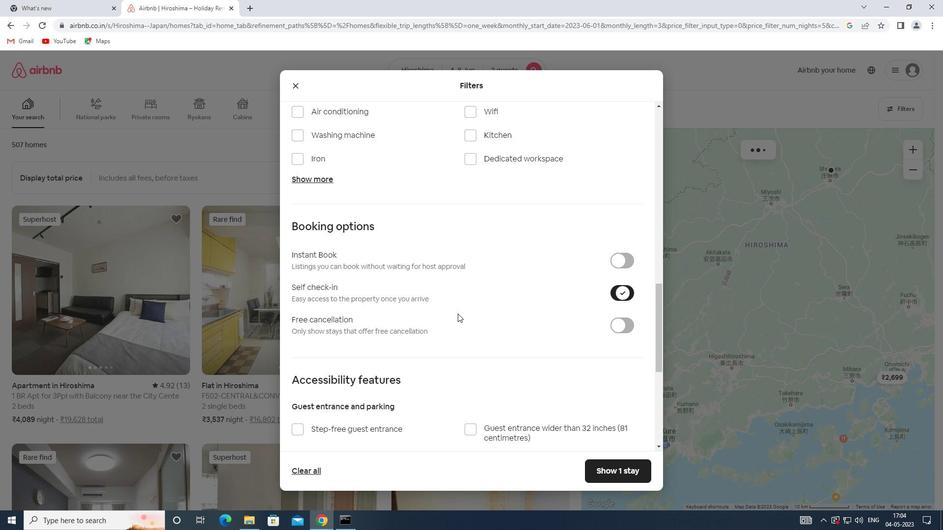 
Action: Mouse scrolled (418, 311) with delta (0, 0)
Screenshot: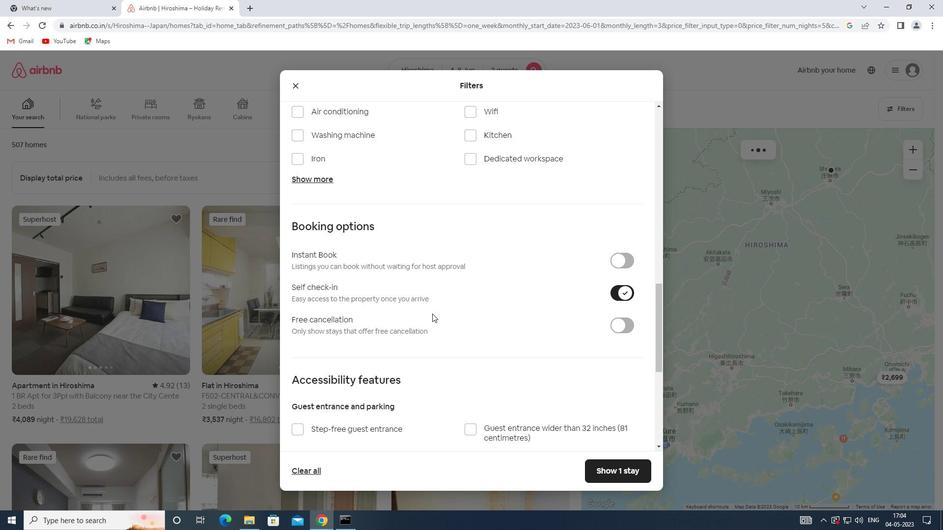 
Action: Mouse moved to (417, 313)
Screenshot: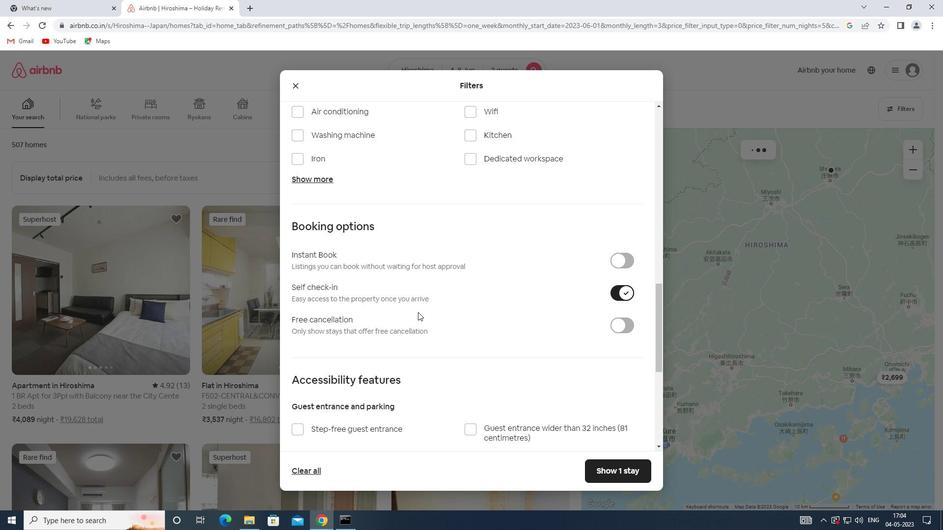 
Action: Mouse scrolled (417, 312) with delta (0, 0)
Screenshot: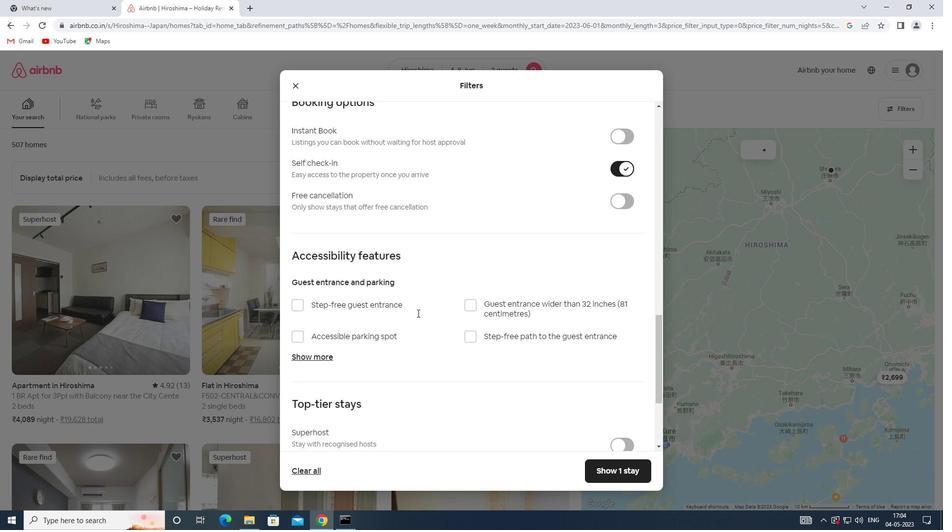 
Action: Mouse scrolled (417, 312) with delta (0, 0)
Screenshot: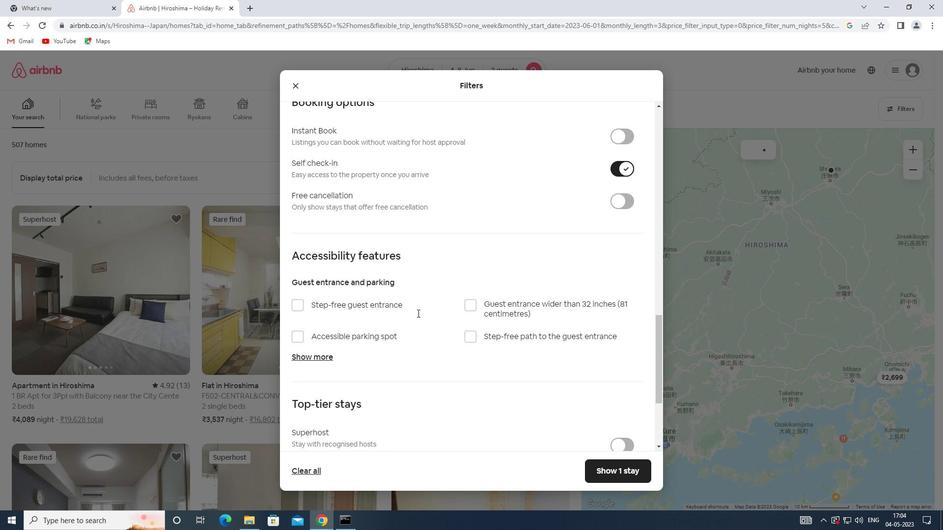 
Action: Mouse moved to (326, 379)
Screenshot: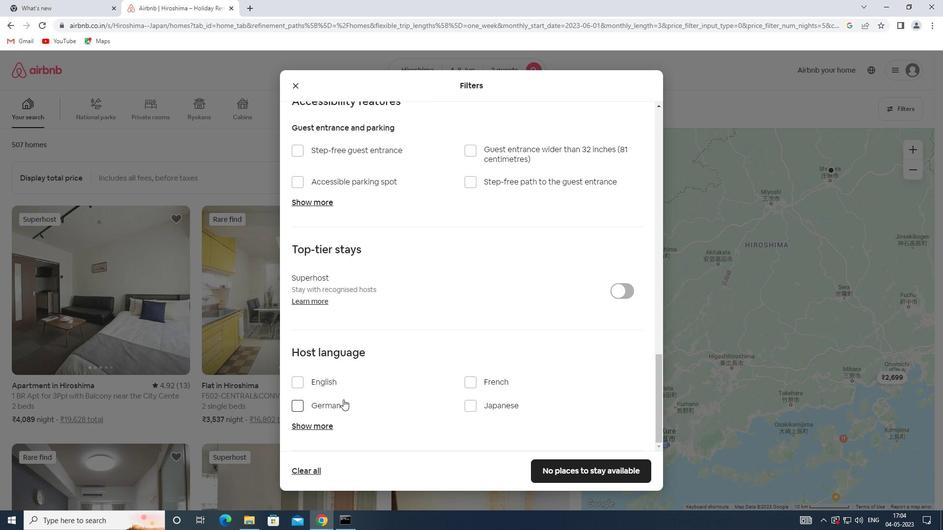 
Action: Mouse pressed left at (326, 379)
Screenshot: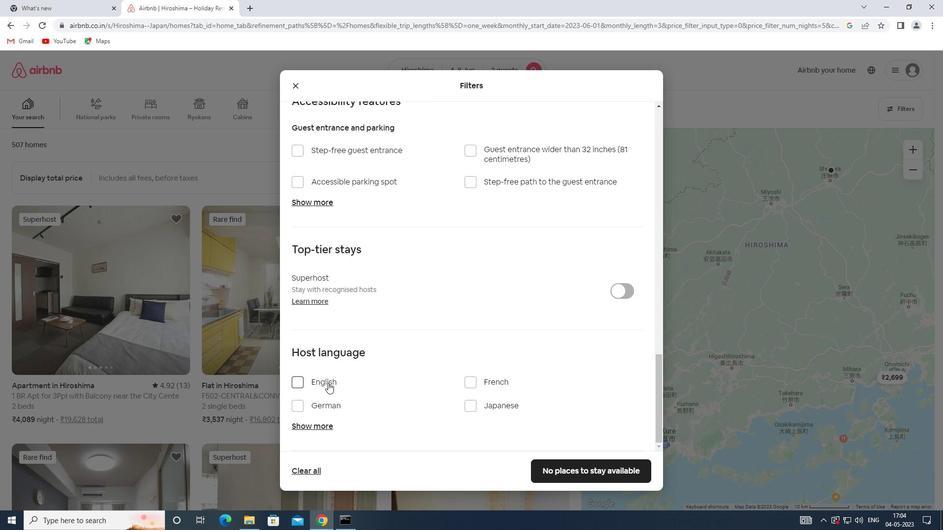 
Action: Mouse moved to (580, 468)
Screenshot: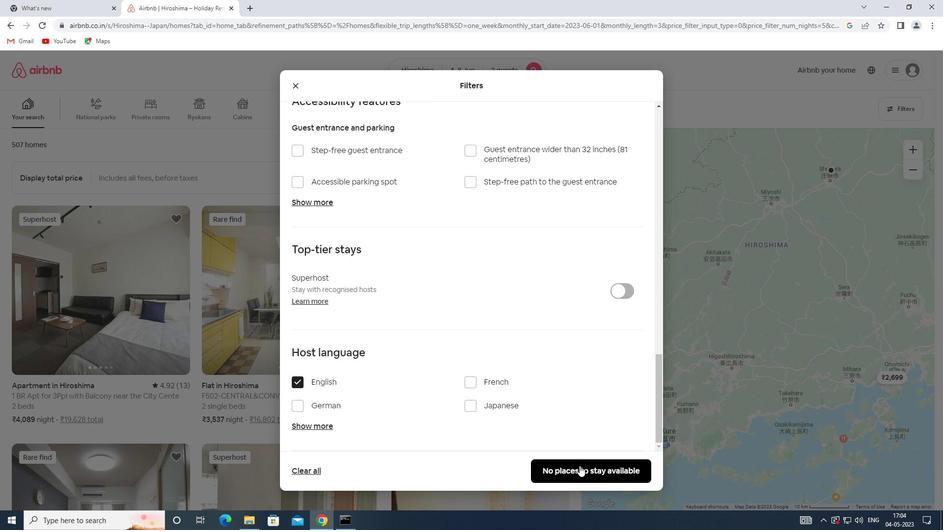 
Action: Mouse pressed left at (580, 468)
Screenshot: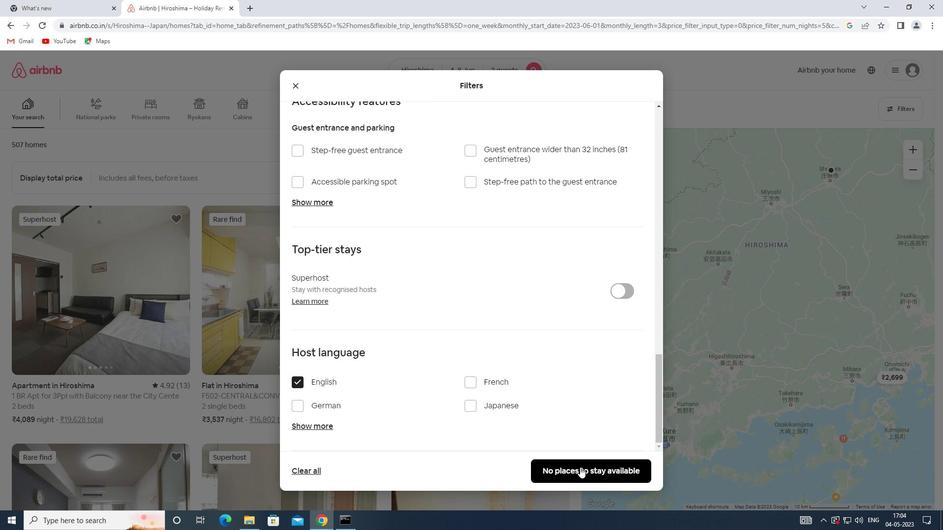 
Action: Mouse moved to (580, 468)
Screenshot: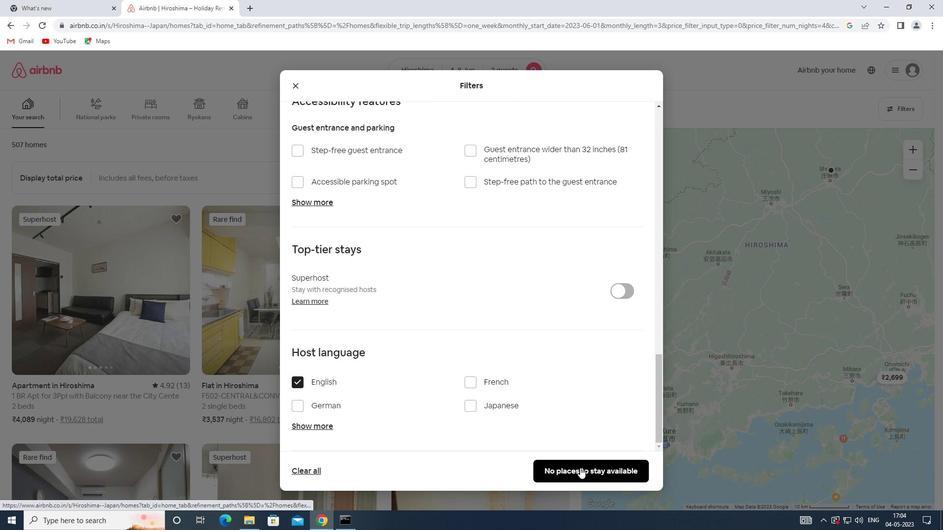 
